Task: Add an event with the title Team Building Exercise, date '2023/10/13', time 7:00 AM to 9:00 AMand add a description: A Team Building Exercise is a purposeful activity or program designed to enhance collaboration, communication, trust, and camaraderie among team members. These exercises aim to strengthen relationships, improve team dynamics, and foster a positive and productive work environment. Team building exercises can take various forms, from indoor games and challenges to outdoor adventures or structured workshops._x000D_
_x000D_
, put the event into Green category . Add location for the event as: 321 Kurfürstendamm, Berlin, Germany, logged in from the account softage.1@softage.netand send the event invitation to softage.4@softage.net and softage.5@softage.net. Set a reminder for the event 2 hour before
Action: Mouse moved to (95, 99)
Screenshot: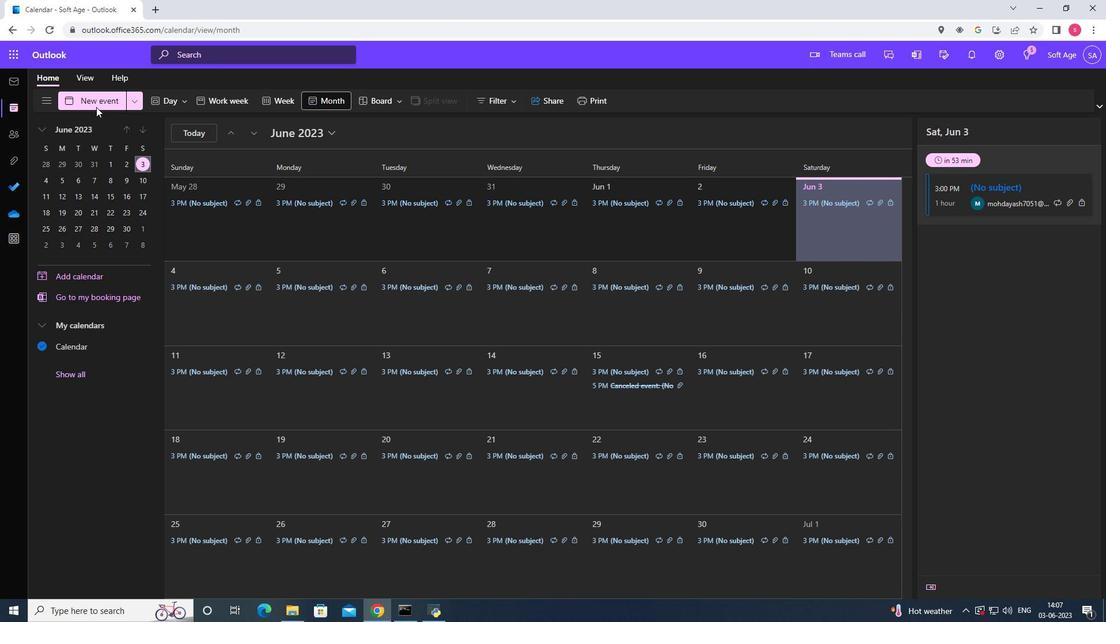 
Action: Mouse pressed left at (95, 99)
Screenshot: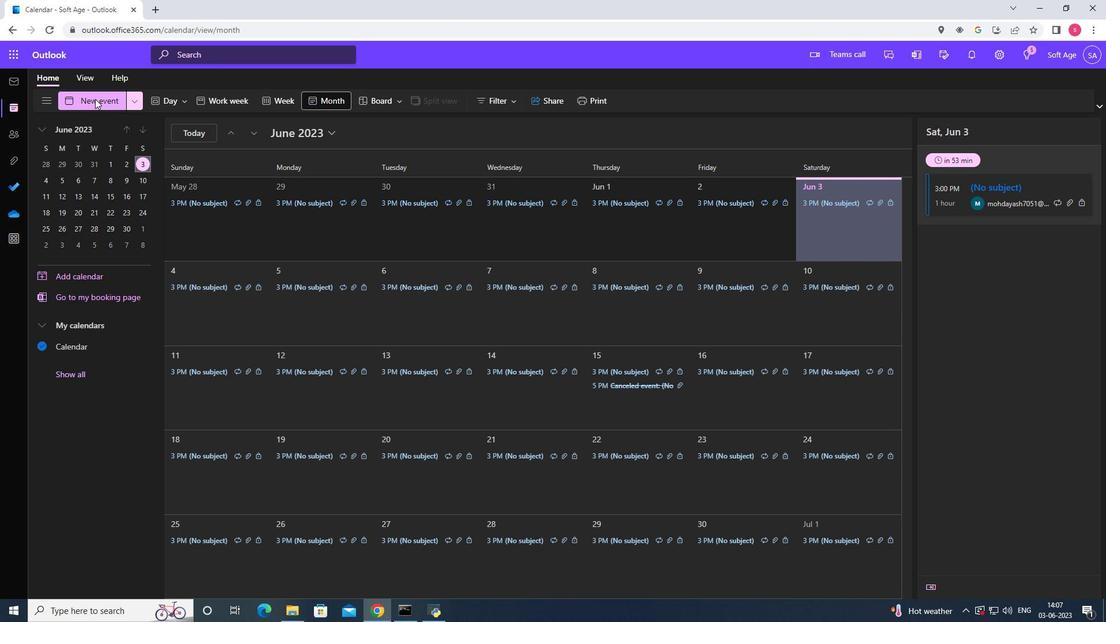
Action: Mouse moved to (323, 170)
Screenshot: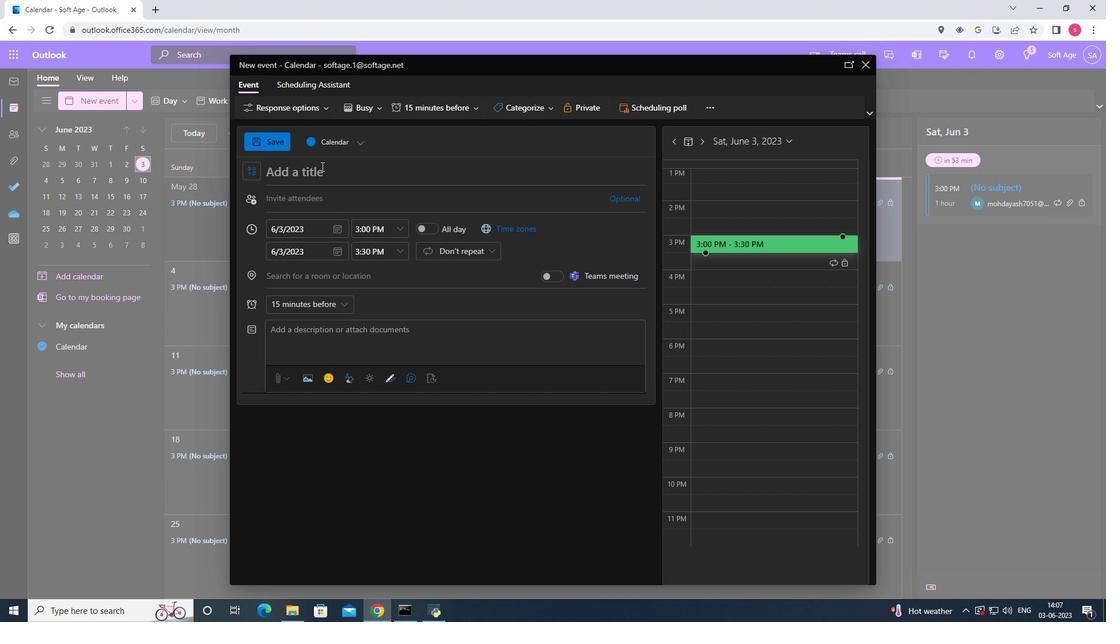 
Action: Mouse pressed left at (323, 170)
Screenshot: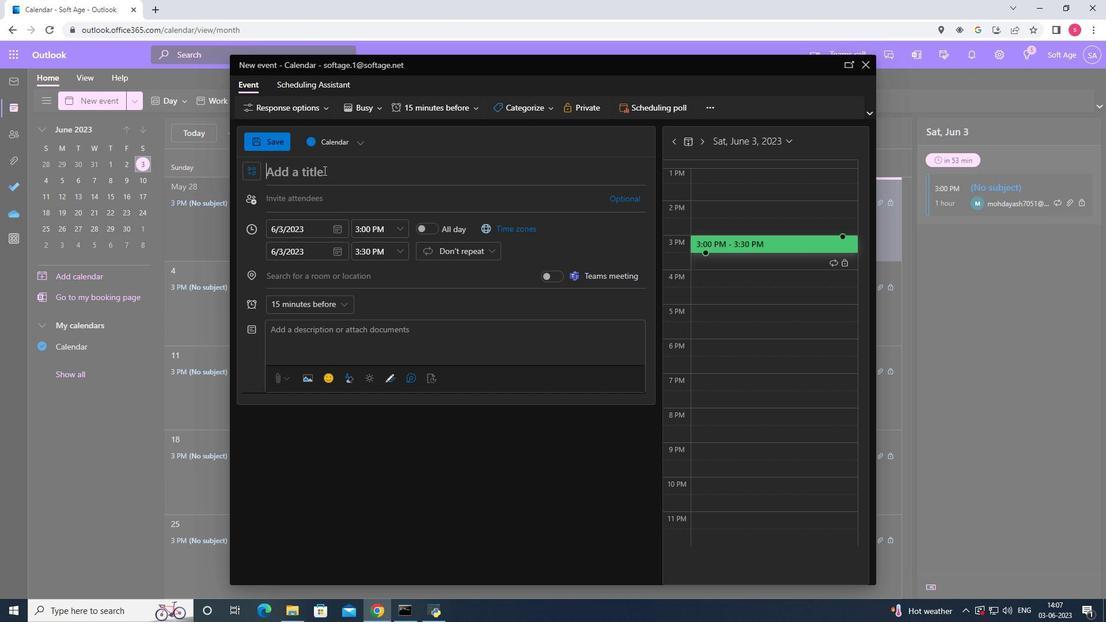 
Action: Key pressed <Key.shift><Key.shift><Key.shift><Key.shift>Team<Key.space><Key.shift>Building<Key.space><Key.shift>Exercise
Screenshot: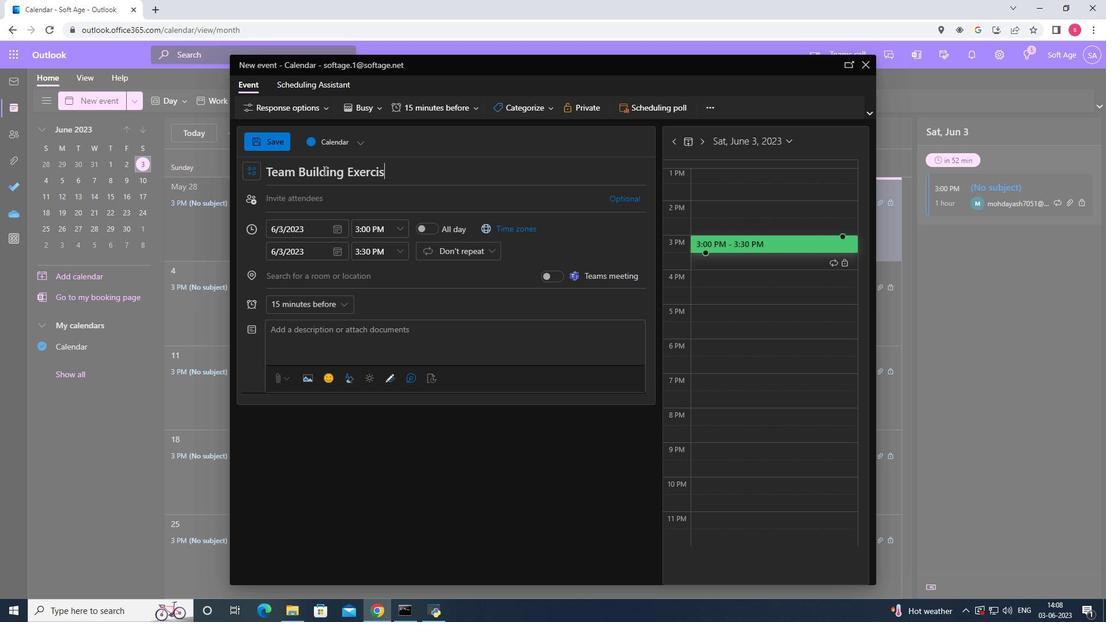 
Action: Mouse moved to (333, 224)
Screenshot: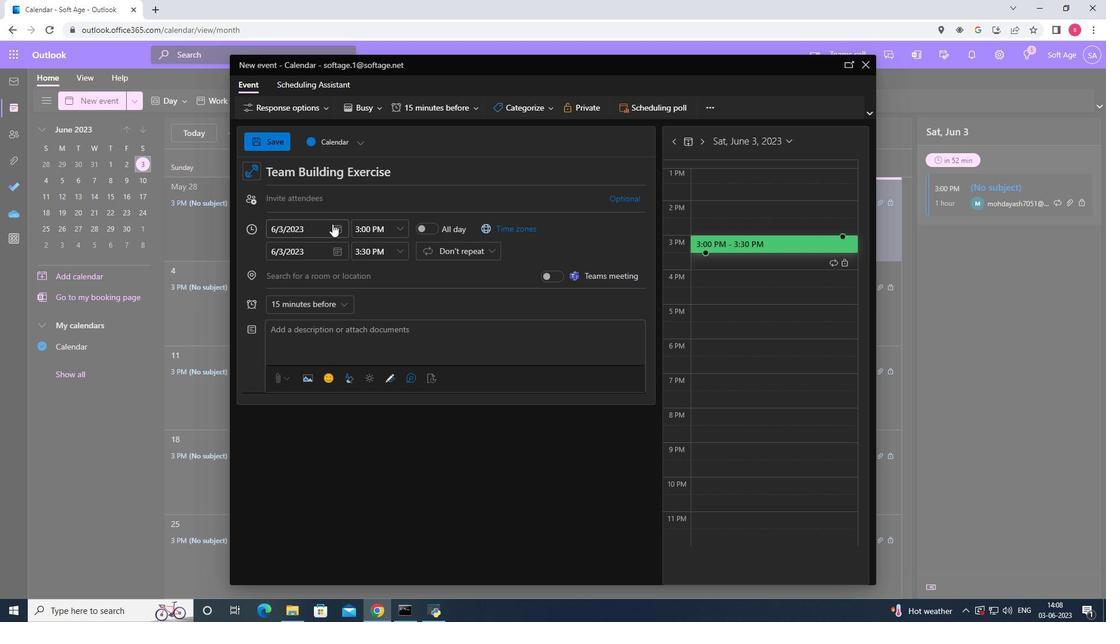 
Action: Mouse pressed left at (333, 224)
Screenshot: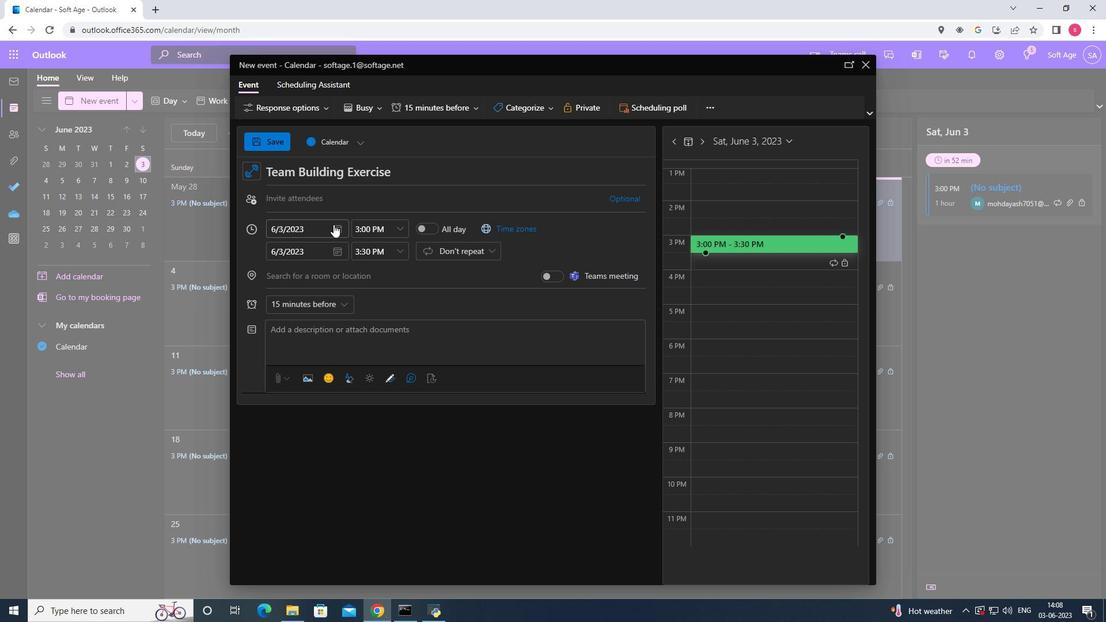 
Action: Mouse moved to (382, 255)
Screenshot: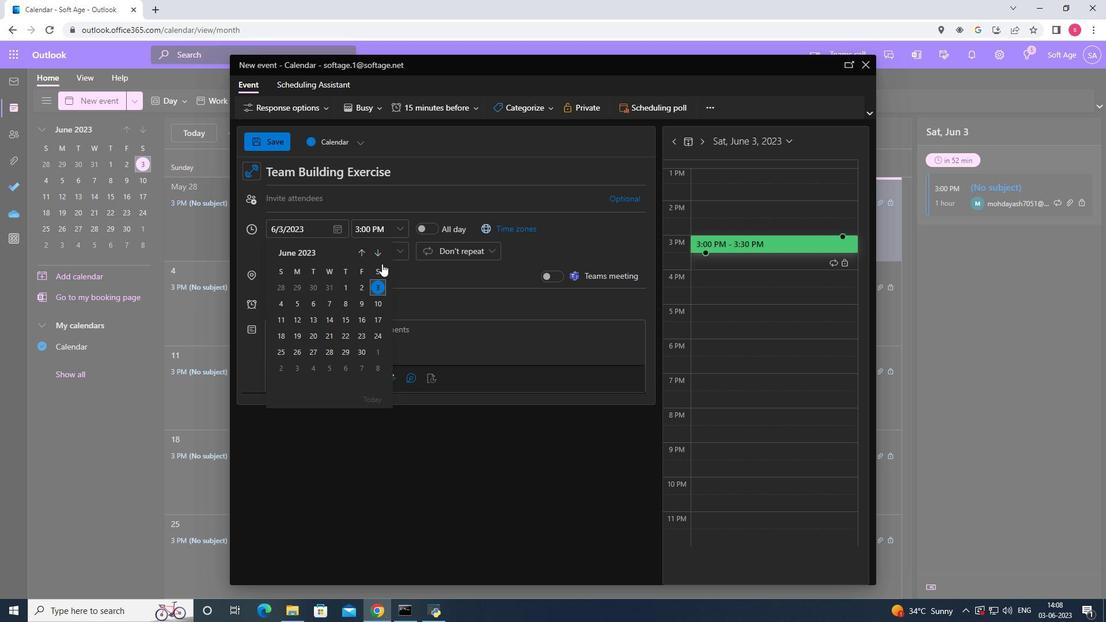 
Action: Mouse pressed left at (382, 255)
Screenshot: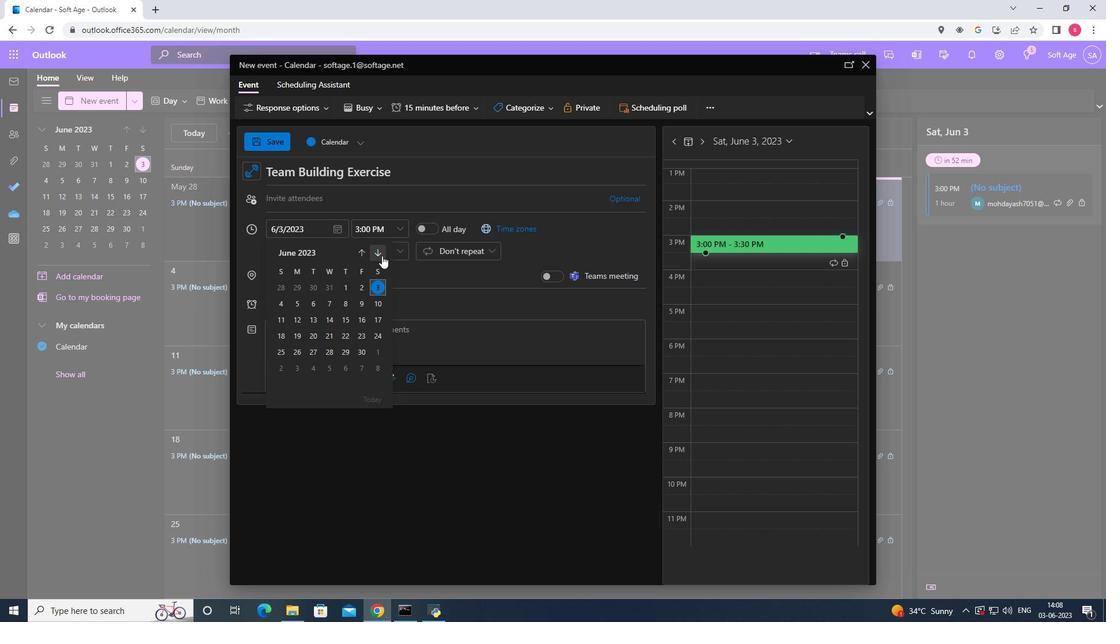 
Action: Mouse pressed left at (382, 255)
Screenshot: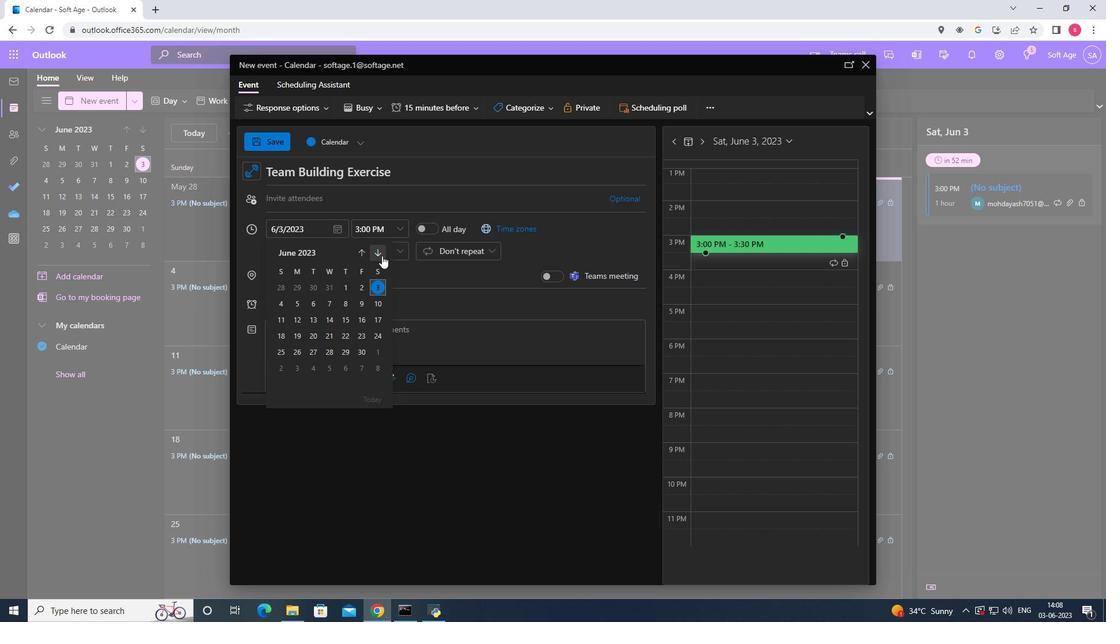 
Action: Mouse pressed left at (382, 255)
Screenshot: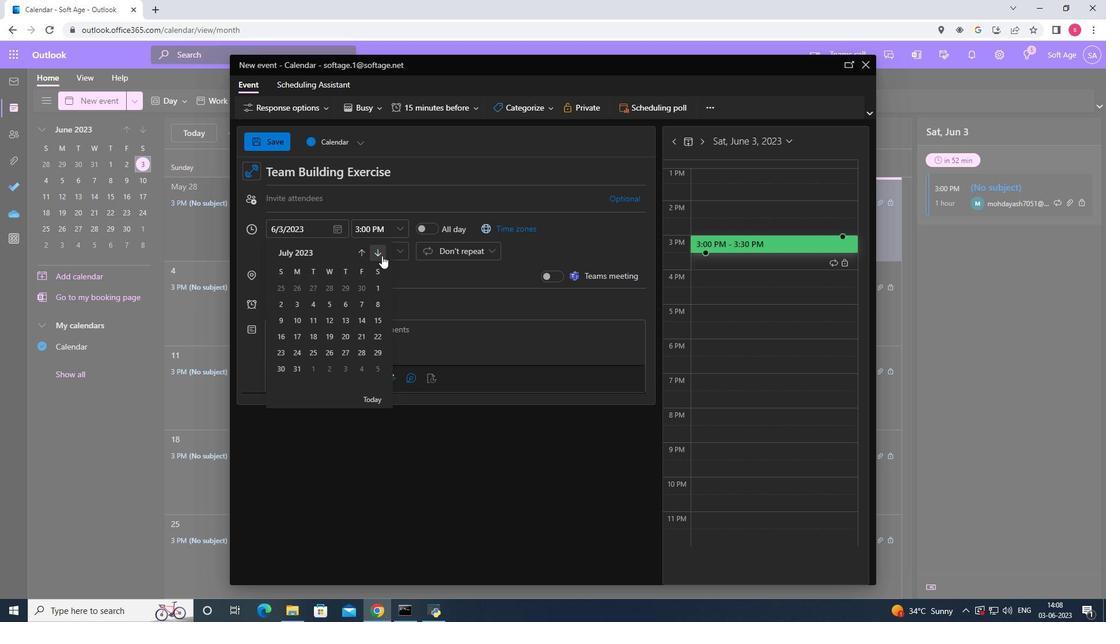 
Action: Mouse pressed left at (382, 255)
Screenshot: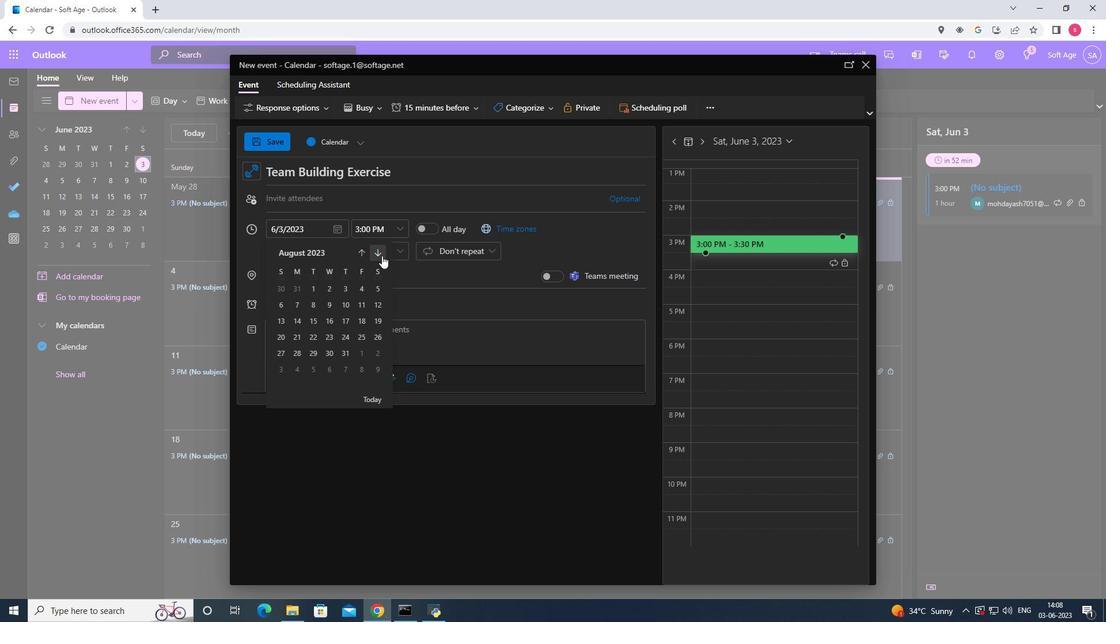 
Action: Mouse moved to (364, 300)
Screenshot: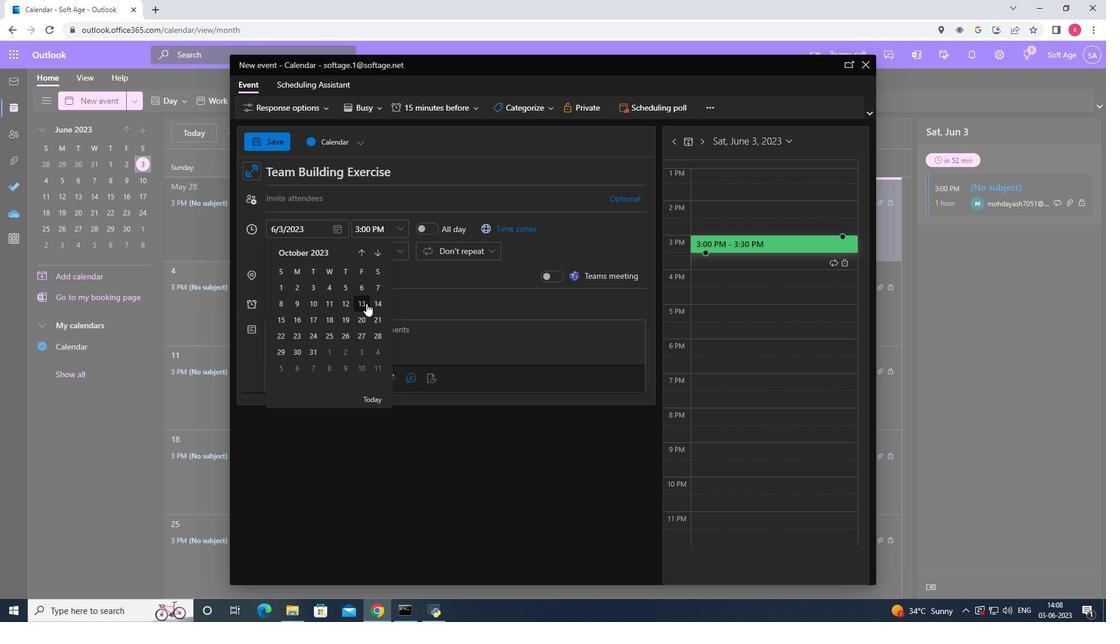 
Action: Mouse pressed left at (364, 300)
Screenshot: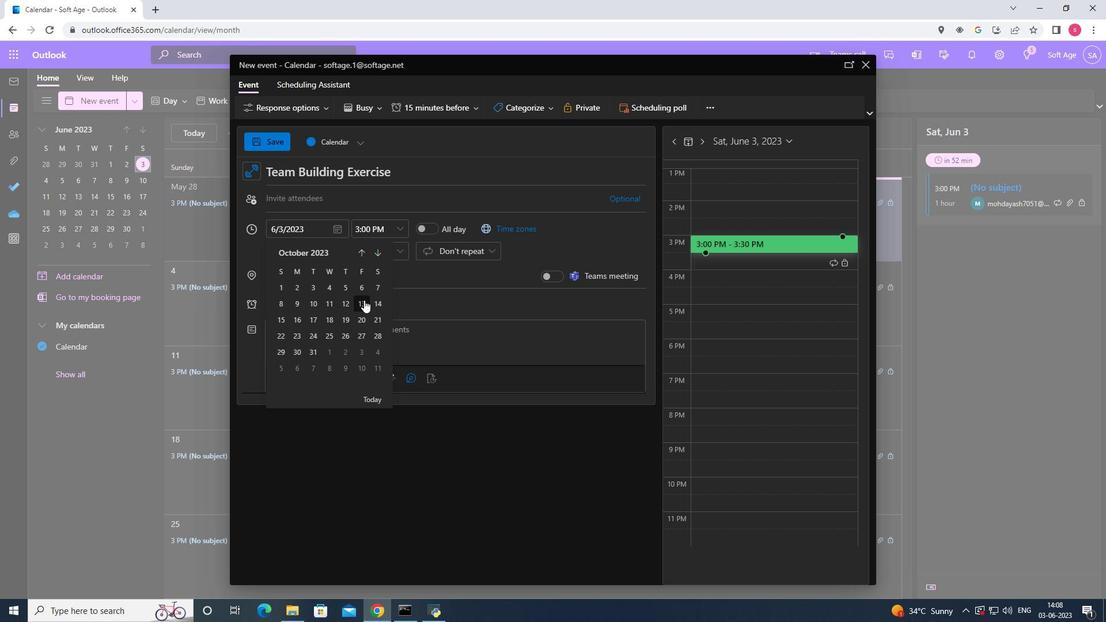 
Action: Mouse moved to (404, 231)
Screenshot: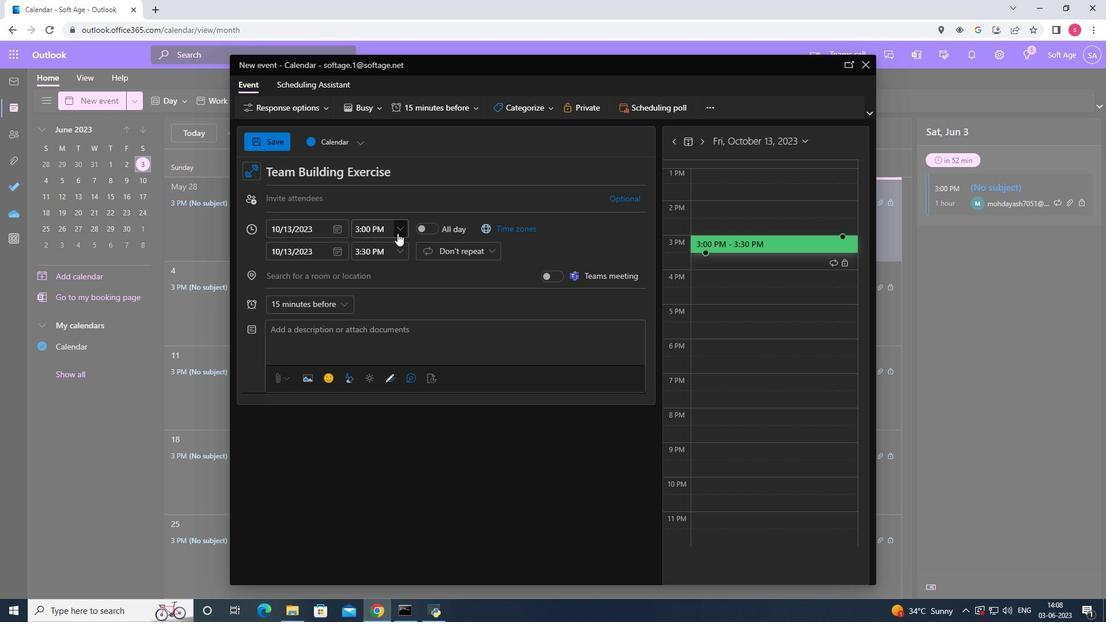 
Action: Mouse pressed left at (404, 231)
Screenshot: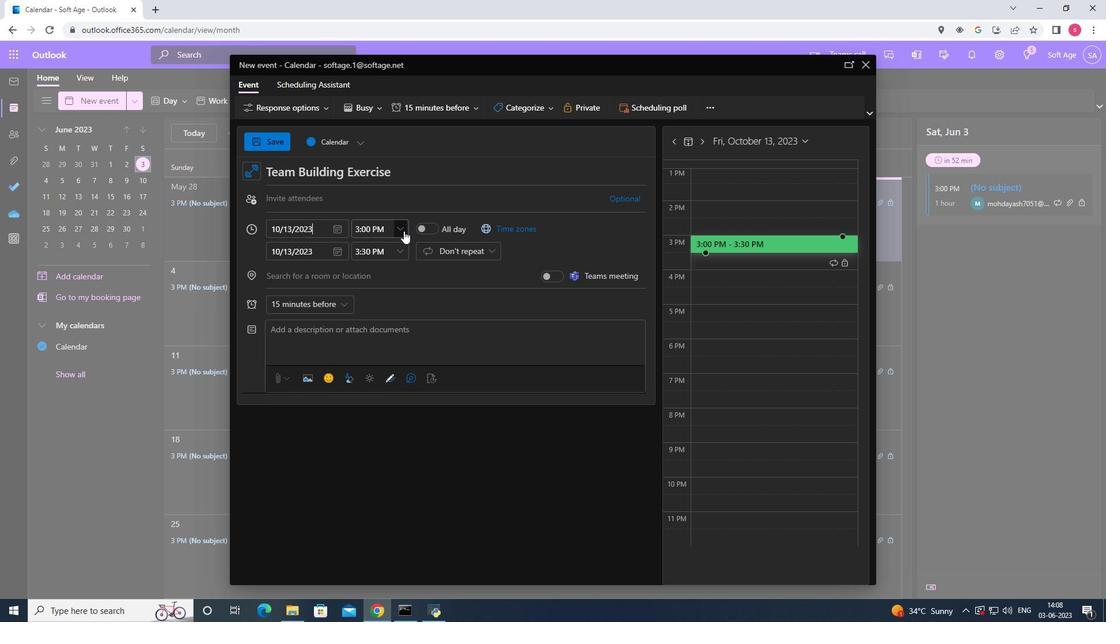
Action: Mouse moved to (416, 240)
Screenshot: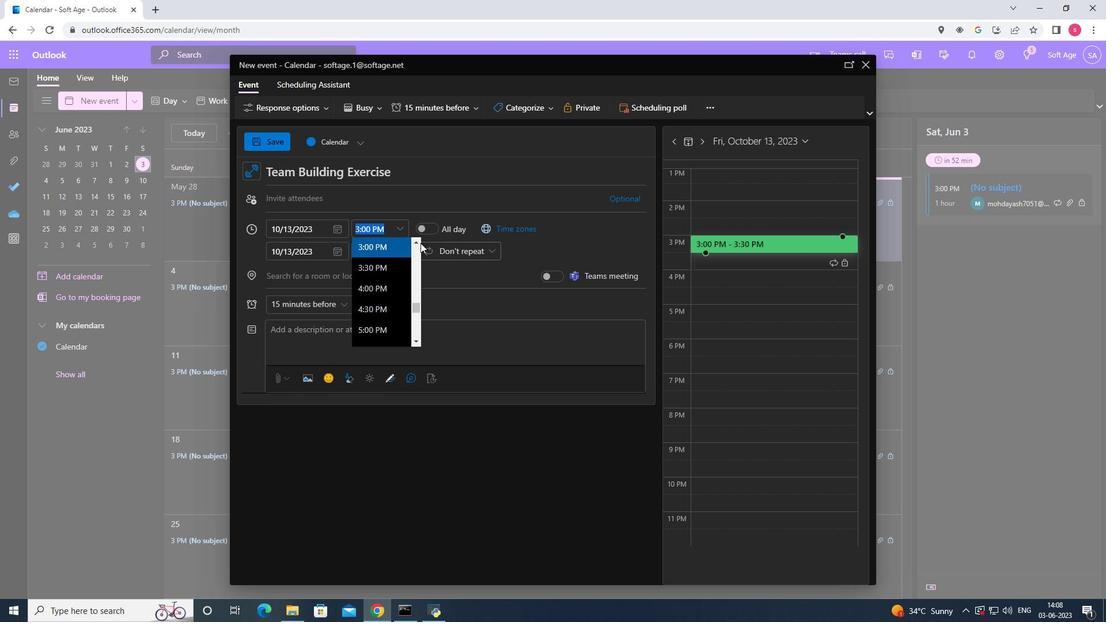 
Action: Mouse pressed left at (416, 240)
Screenshot: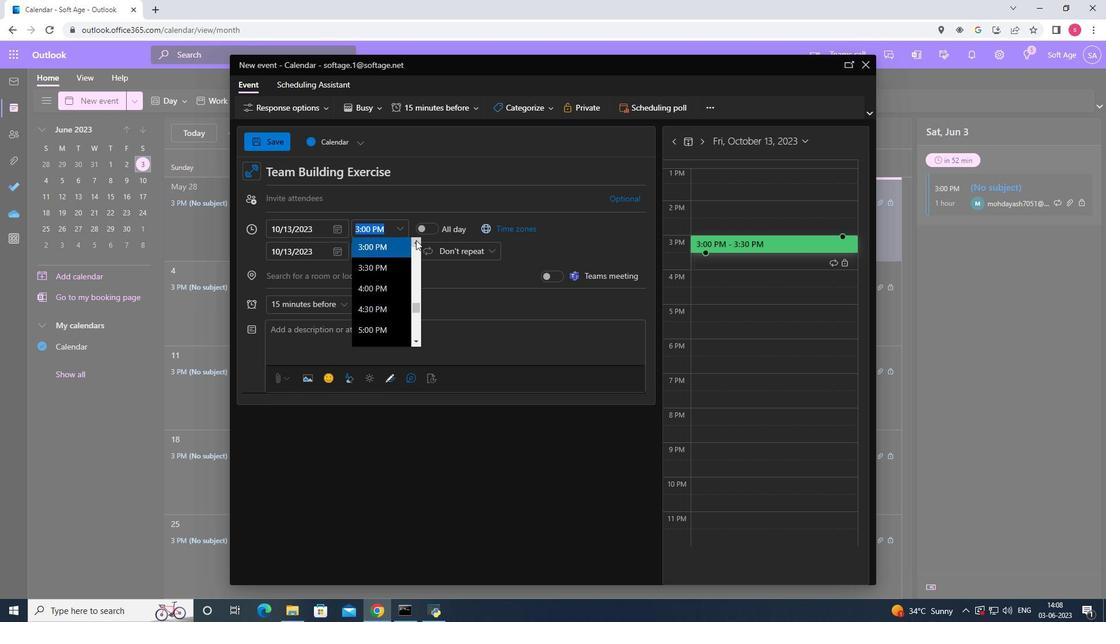 
Action: Mouse pressed left at (416, 240)
Screenshot: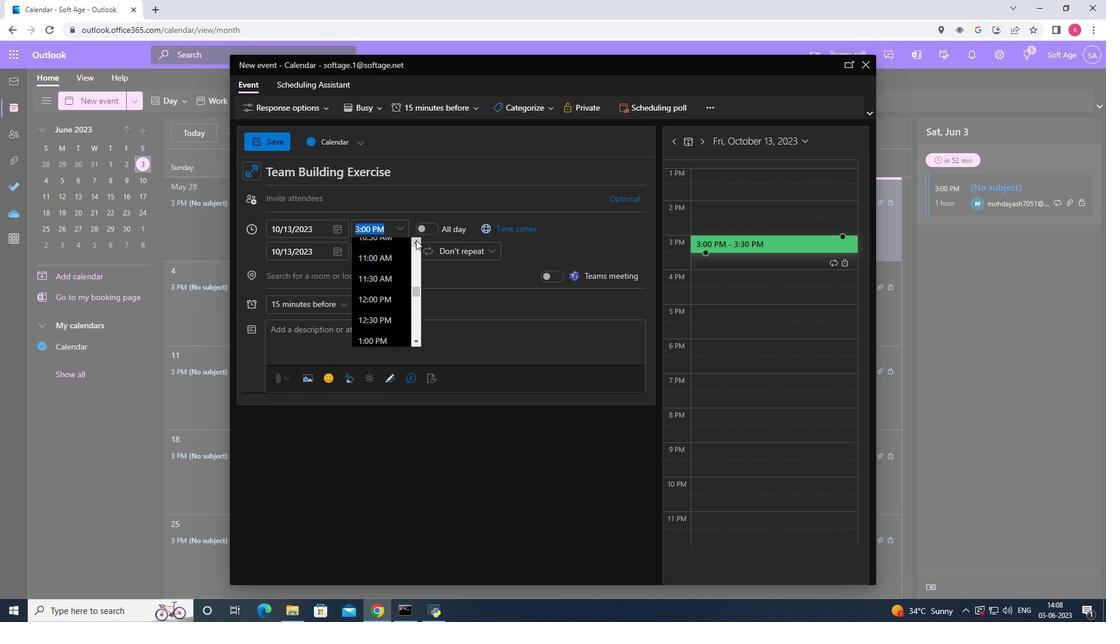 
Action: Mouse pressed left at (416, 240)
Screenshot: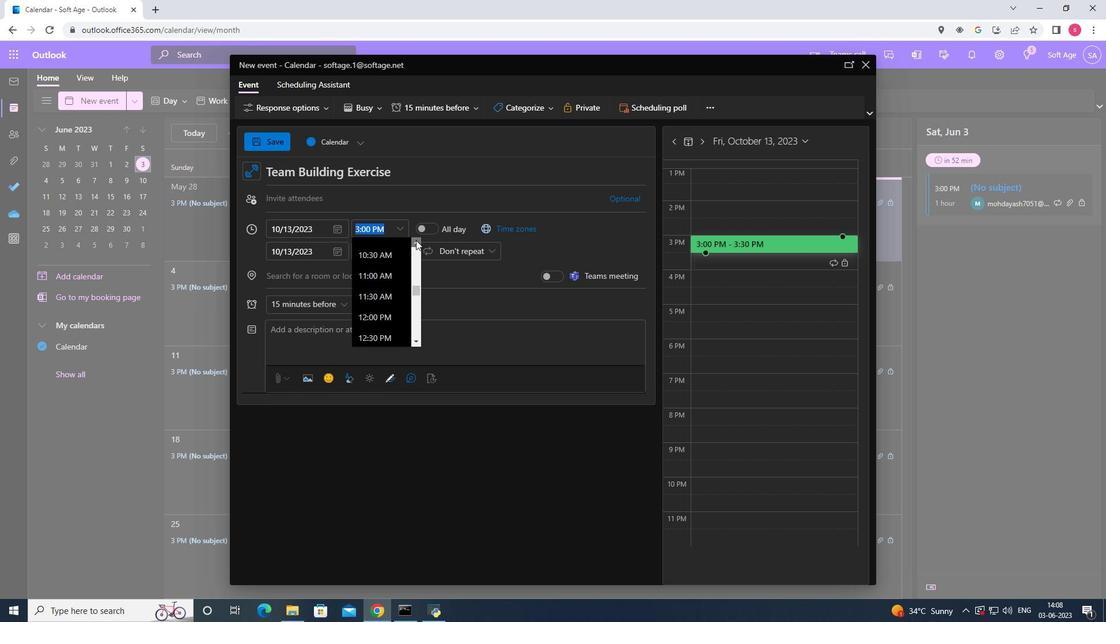 
Action: Mouse pressed left at (416, 240)
Screenshot: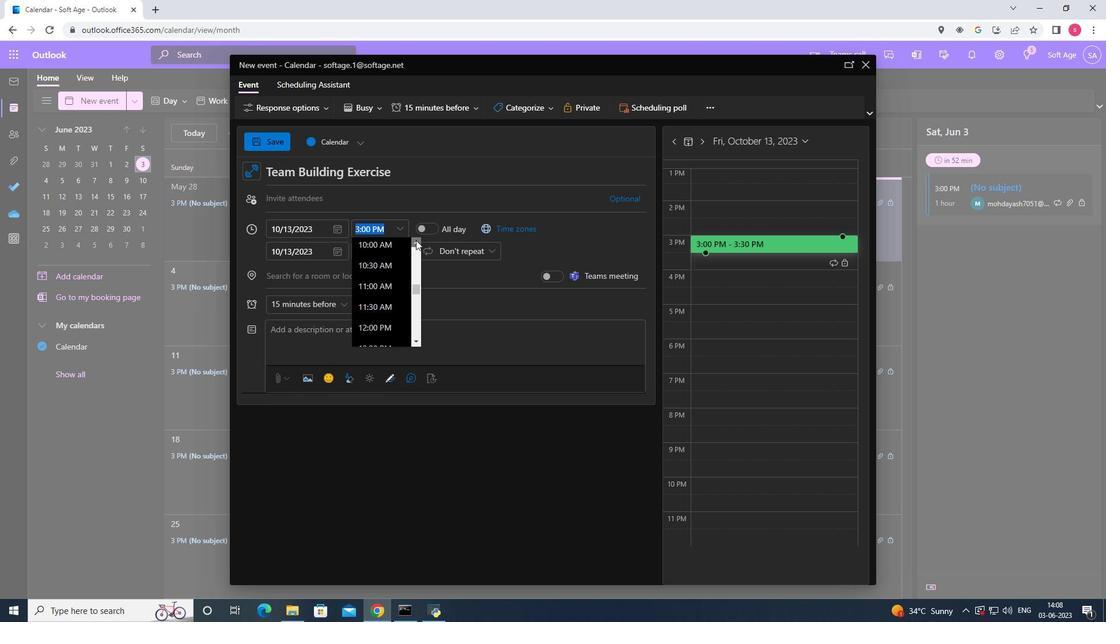 
Action: Mouse pressed left at (416, 240)
Screenshot: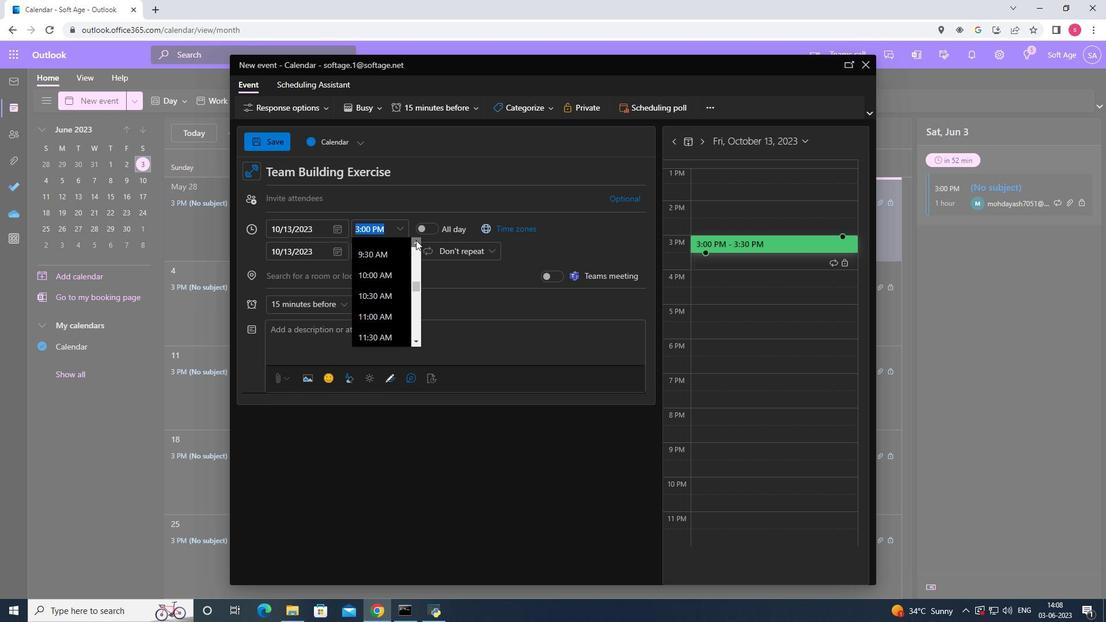 
Action: Mouse pressed left at (416, 240)
Screenshot: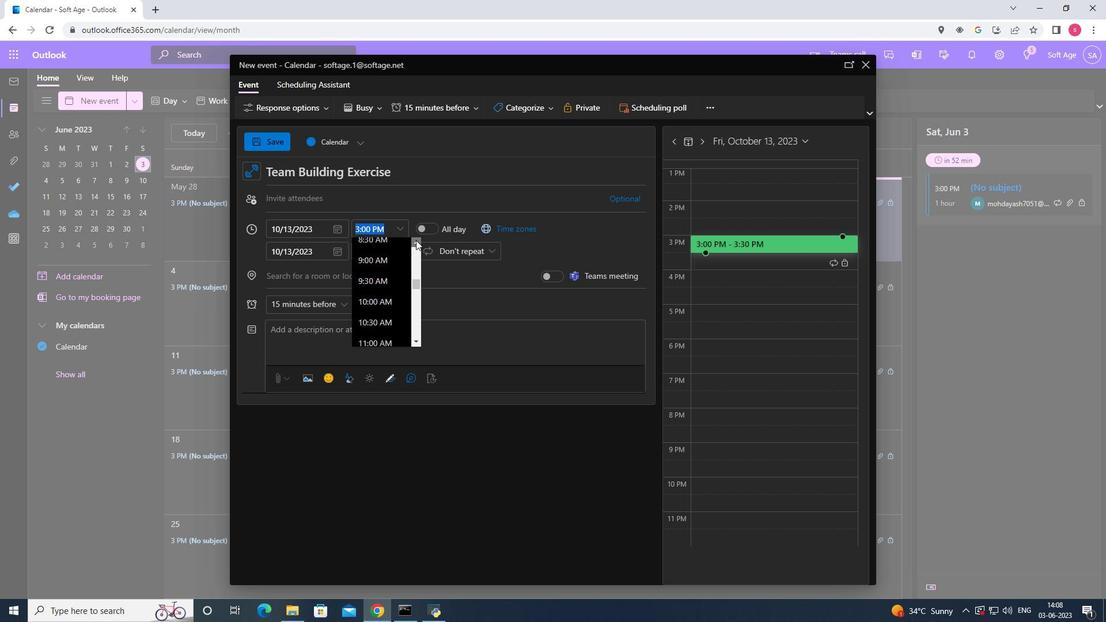 
Action: Mouse pressed left at (416, 240)
Screenshot: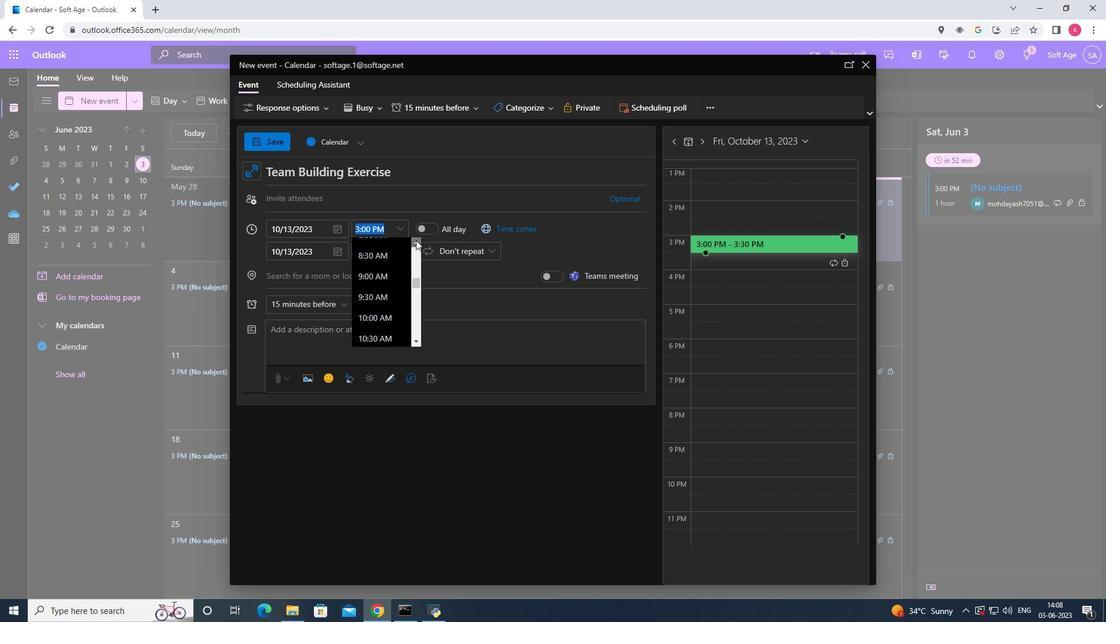 
Action: Mouse pressed left at (416, 240)
Screenshot: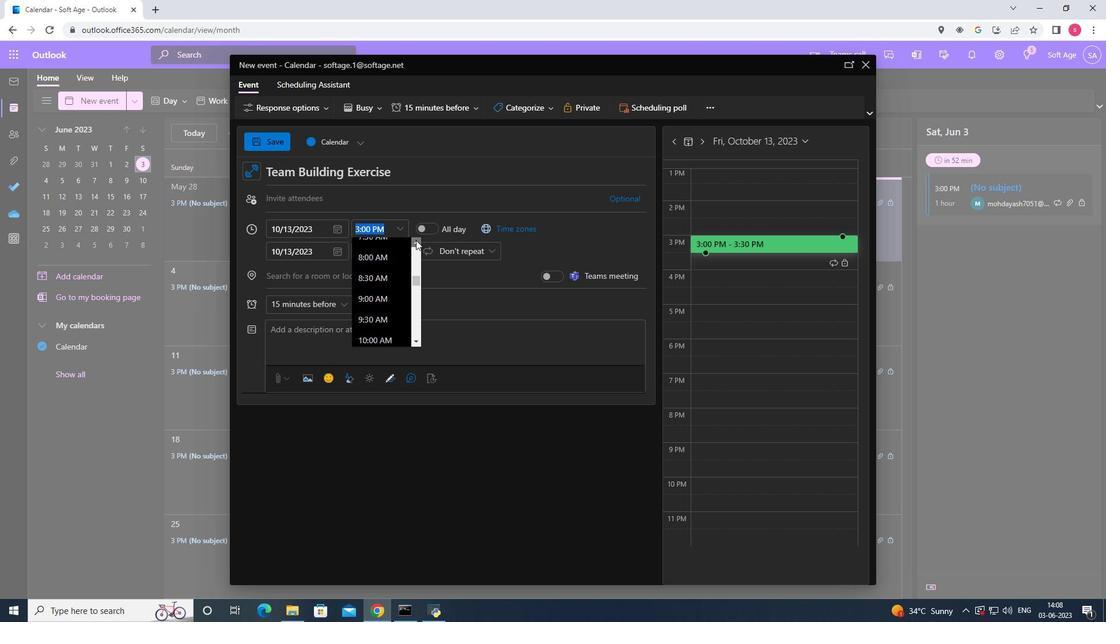 
Action: Mouse pressed left at (416, 240)
Screenshot: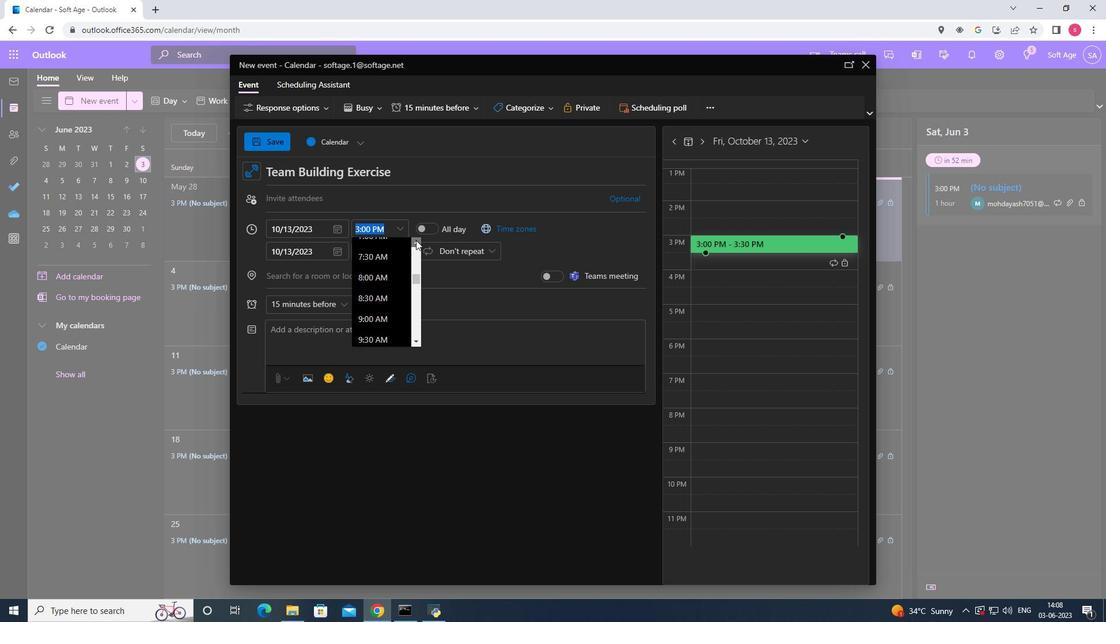 
Action: Mouse moved to (369, 273)
Screenshot: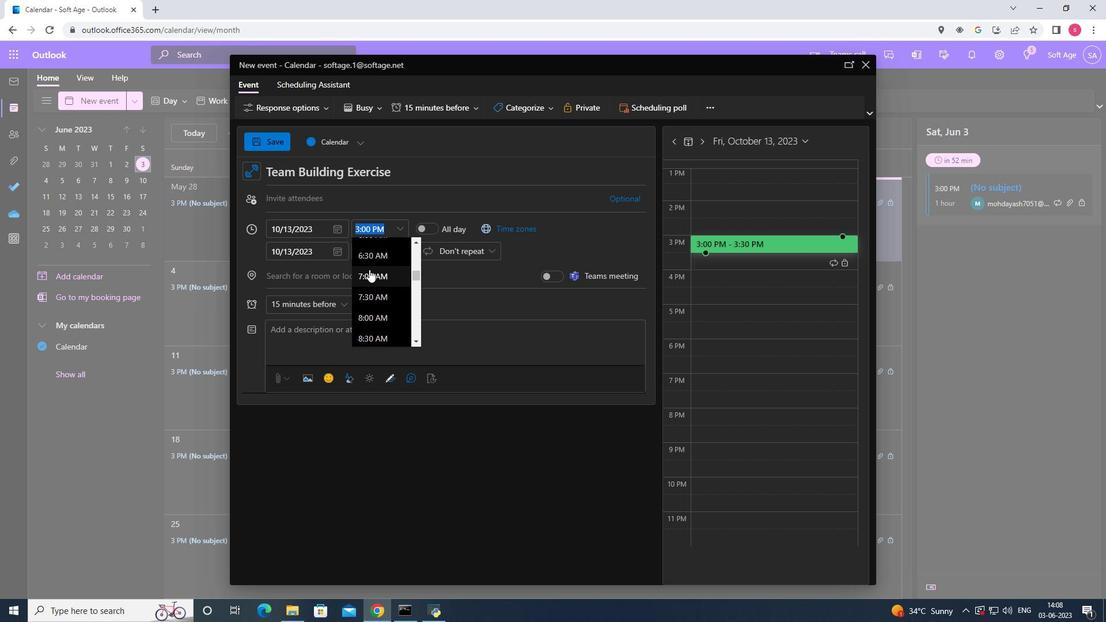
Action: Mouse pressed left at (369, 273)
Screenshot: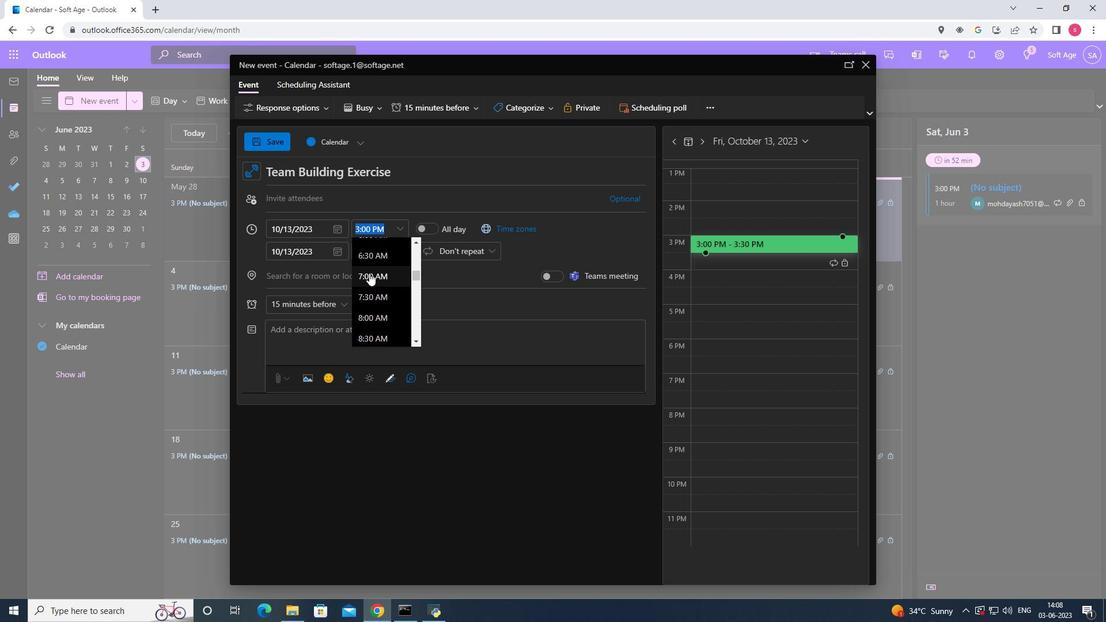 
Action: Mouse moved to (402, 249)
Screenshot: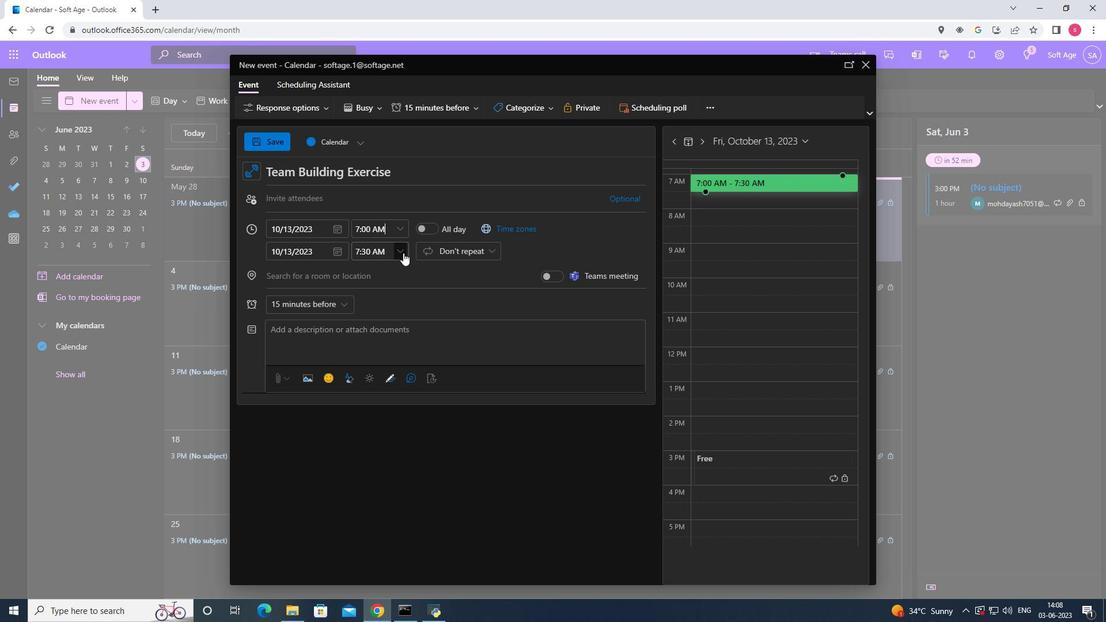 
Action: Mouse pressed left at (402, 249)
Screenshot: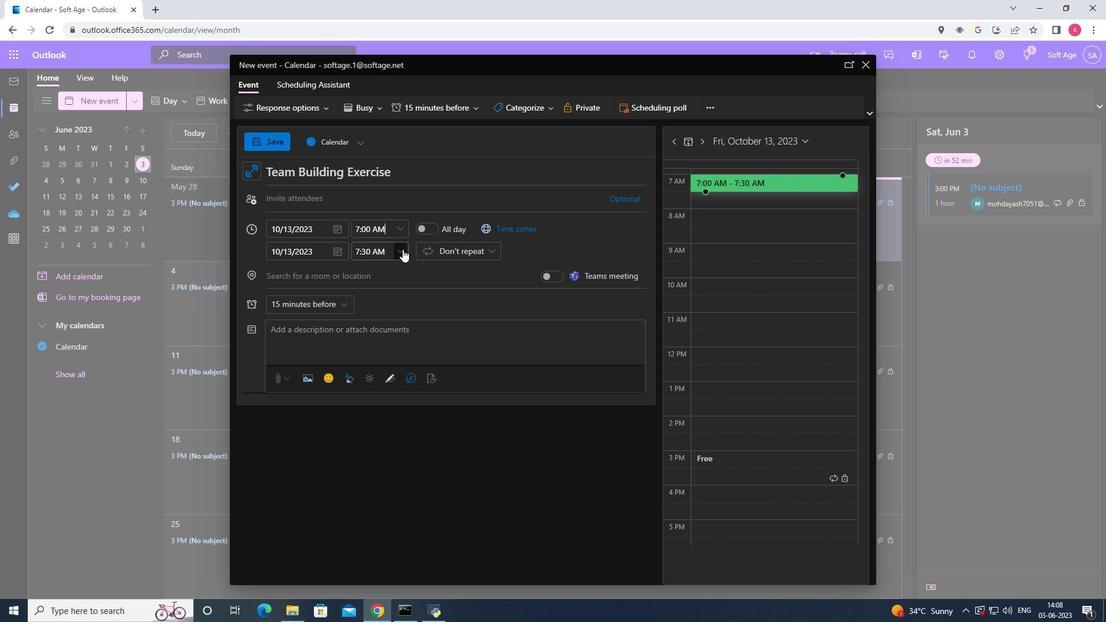 
Action: Mouse moved to (390, 323)
Screenshot: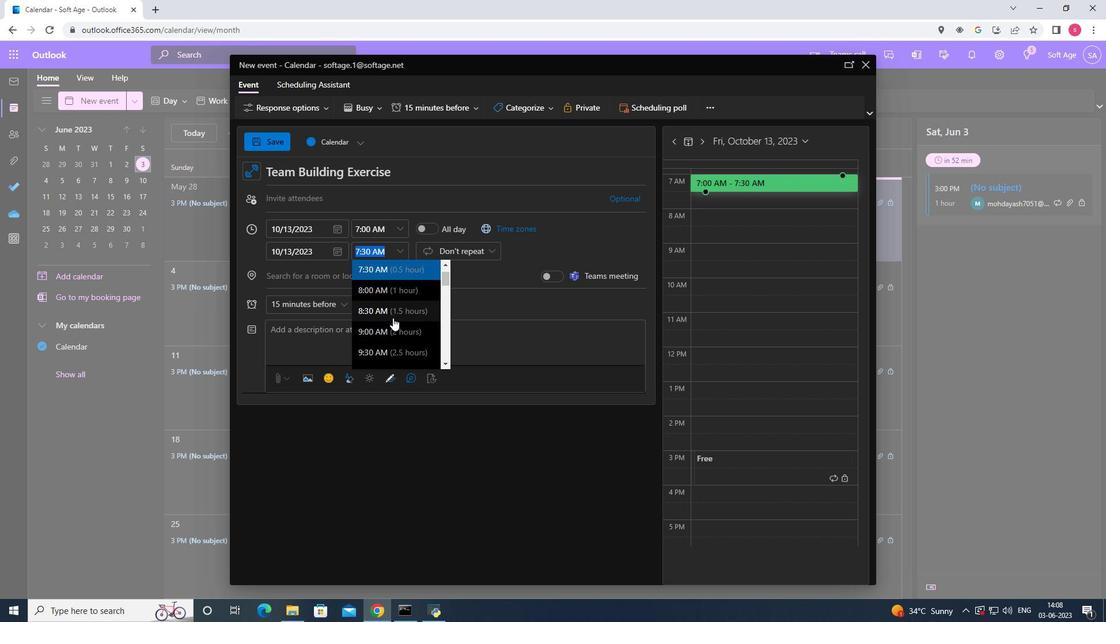 
Action: Mouse pressed left at (390, 323)
Screenshot: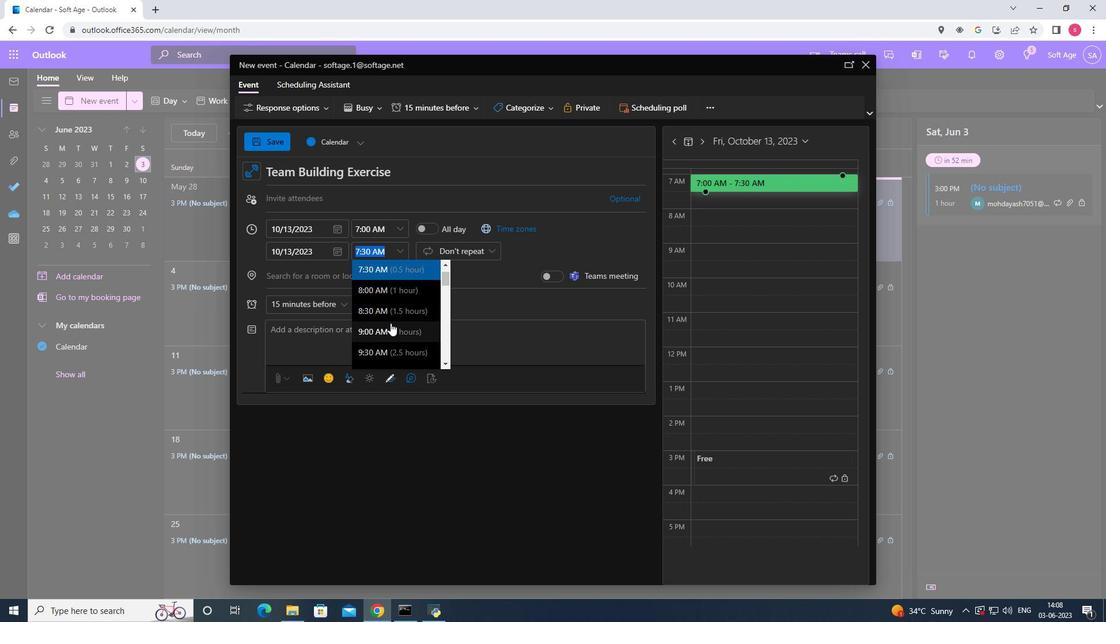 
Action: Mouse moved to (325, 341)
Screenshot: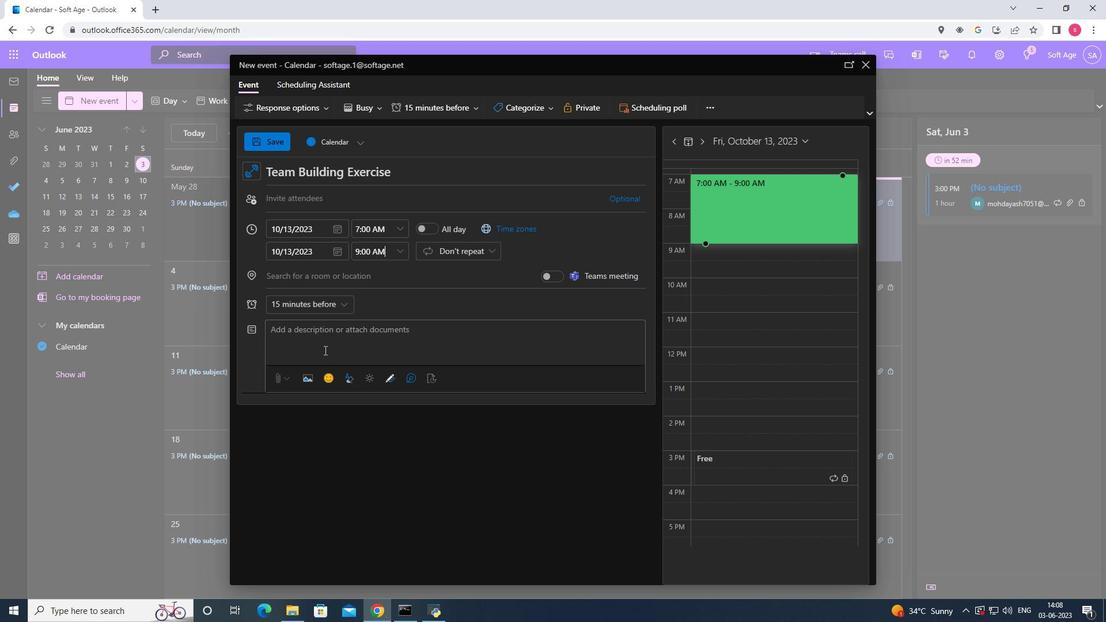 
Action: Mouse pressed left at (325, 341)
Screenshot: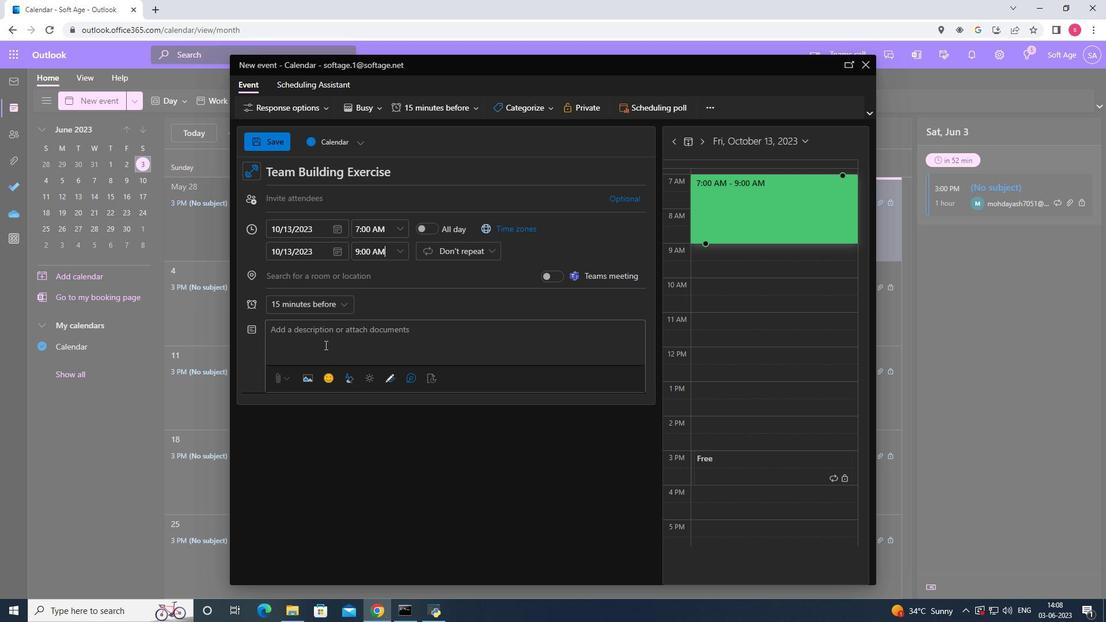 
Action: Mouse moved to (325, 341)
Screenshot: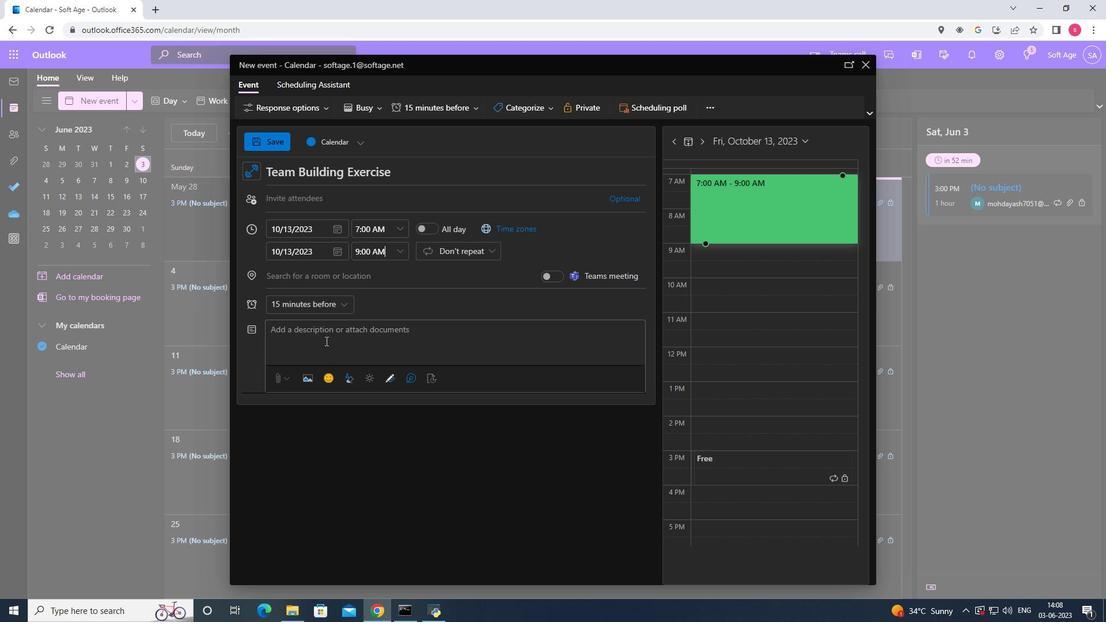 
Action: Key pressed <Key.shift>A<Key.space><Key.shift><Key.shift><Key.shift><Key.shift><Key.shift><Key.shift><Key.shift><Key.shift><Key.shift><Key.shift><Key.shift><Key.shift><Key.shift><Key.shift><Key.shift><Key.shift><Key.shift><Key.shift><Key.shift><Key.shift><Key.shift><Key.shift><Key.shift><Key.shift><Key.shift><Key.shift><Key.shift><Key.shift><Key.shift><Key.shift><Key.shift><Key.shift><Key.shift><Key.shift><Key.shift><Key.shift><Key.shift><Key.shift><Key.shift><Key.shift><Key.shift><Key.shift><Key.shift><Key.shift><Key.shift><Key.shift><Key.shift><Key.shift><Key.shift><Key.shift><Key.shift><Key.shift><Key.shift><Key.shift><Key.shift><Key.shift><Key.shift><Key.shift>Team<Key.space><Key.shift>Building<Key.space><Key.shift>de<Key.backspace><Key.backspace><Key.shift><Key.shift><Key.shift><Key.shift><Key.shift><Key.shift><Key.shift><Key.shift>Exercies<Key.backspace><Key.backspace>se<Key.space>is<Key.space>a<Key.space>purposeful<Key.space><Key.shift>activity<Key.space>or<Key.space>program<Key.space>designed<Key.space>to<Key.space>enhance<Key.space>collaboration<Key.space><Key.backspace>,<Key.space>collaboration<Key.space><Key.backspace>,<Key.space>comm<Key.backspace><Key.backspace><Key.backspace><Key.backspace><Key.backspace><Key.backspace><Key.backspace><Key.backspace><Key.backspace><Key.backspace><Key.backspace><Key.backspace><Key.backspace><Key.backspace><Key.backspace><Key.backspace><Key.backspace>mmunication<Key.space><Key.backspace>,<Key.space>tur<Key.backspace><Key.backspace>rust<Key.space><Key.backspace>,<Key.space>and<Key.space>camaraderie<Key.space>among<Key.space>team<Key.space>members<Key.space><Key.backspace>.<Key.backspace>,<Key.space>improve<Key.space>team<Key.space>dyna<Key.backspace><Key.backspace><Key.backspace><Key.backspace><Key.backspace><Key.backspace><Key.backspace><Key.backspace><Key.backspace><Key.backspace><Key.backspace><Key.backspace><Key.backspace><Key.backspace><Key.backspace><Key.backspace><Key.backspace><Key.backspace><Key.backspace>.<Key.space>th<Key.backspace><Key.backspace><Key.shift>tho<Key.backspace>ese<Key.space>exercises<Key.space>aim<Key.space>to<Key.space>strengthen<Key.space>rea<Key.backspace>lationships,<Key.space>improve<Key.space>team<Key.space>dynamics<Key.space><Key.backspace>,<Key.space>and<Key.space>foster<Key.space>a<Key.space>positive<Key.space>and<Key.space>productive<Key.space>work<Key.space>environment.<Key.space>t<Key.backspace><Key.shift>Team<Key.space><Key.shift>building<Key.space>exercie<Key.backspace>ses<Key.space>can<Key.space>take<Key.space>various<Key.space>forms,<Key.space>a<Key.backspace>from<Key.space>in<Key.space><Key.backspace>door<Key.space>games<Key.space>and<Key.space>challenges<Key.space>to<Key.space>outdoor<Key.space>adventures<Key.space>or<Key.space>structured<Key.space>workshops.
Screenshot: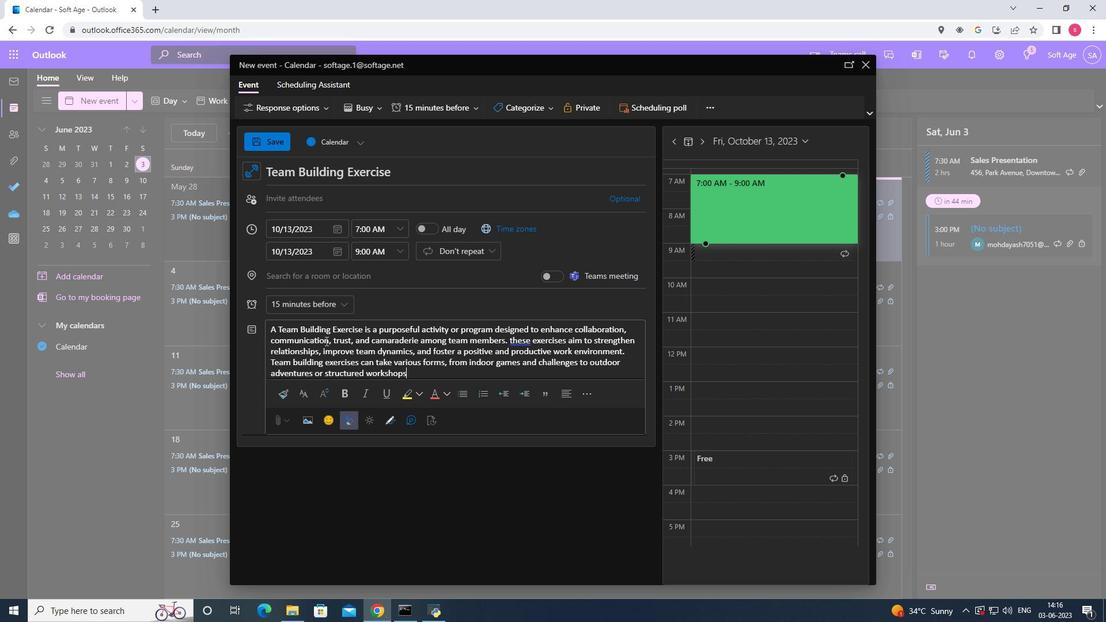 
Action: Mouse moved to (549, 104)
Screenshot: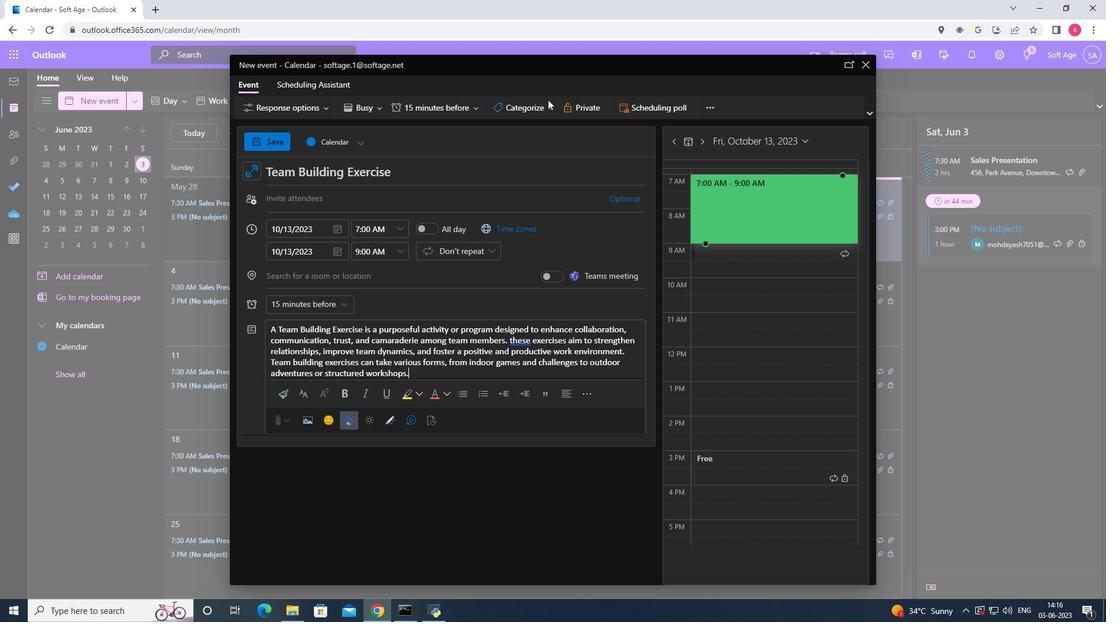 
Action: Mouse pressed left at (549, 104)
Screenshot: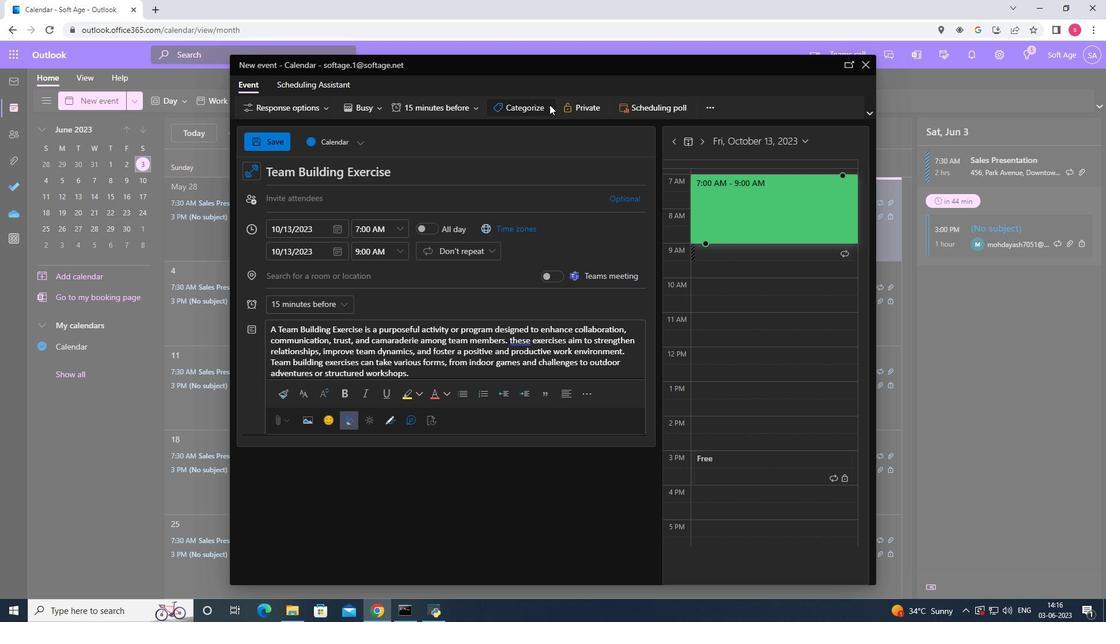 
Action: Mouse moved to (548, 153)
Screenshot: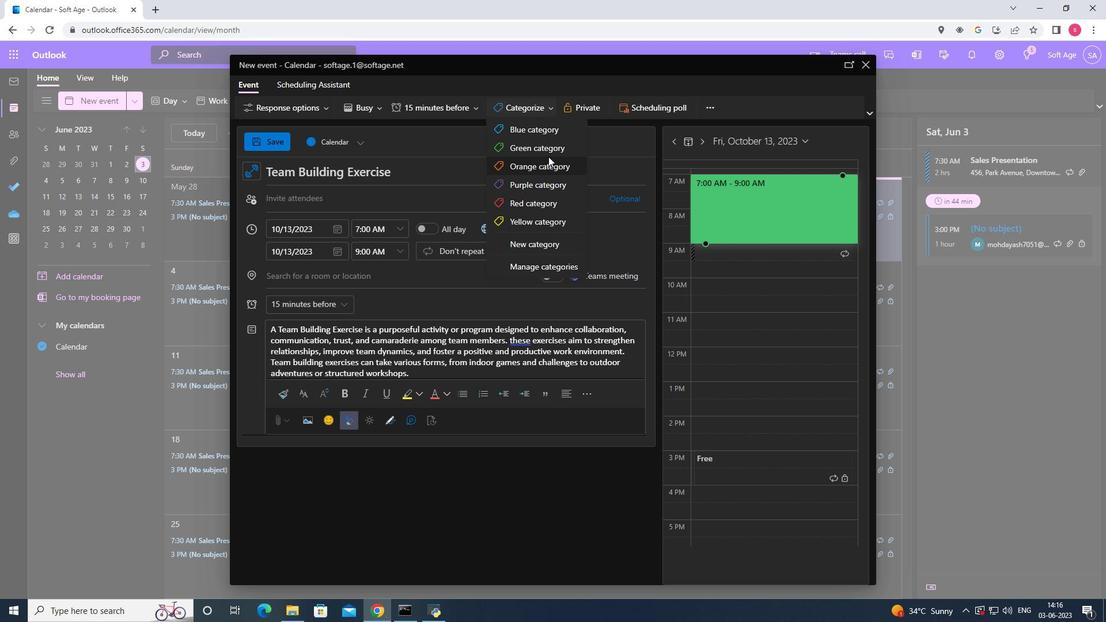 
Action: Mouse pressed left at (548, 153)
Screenshot: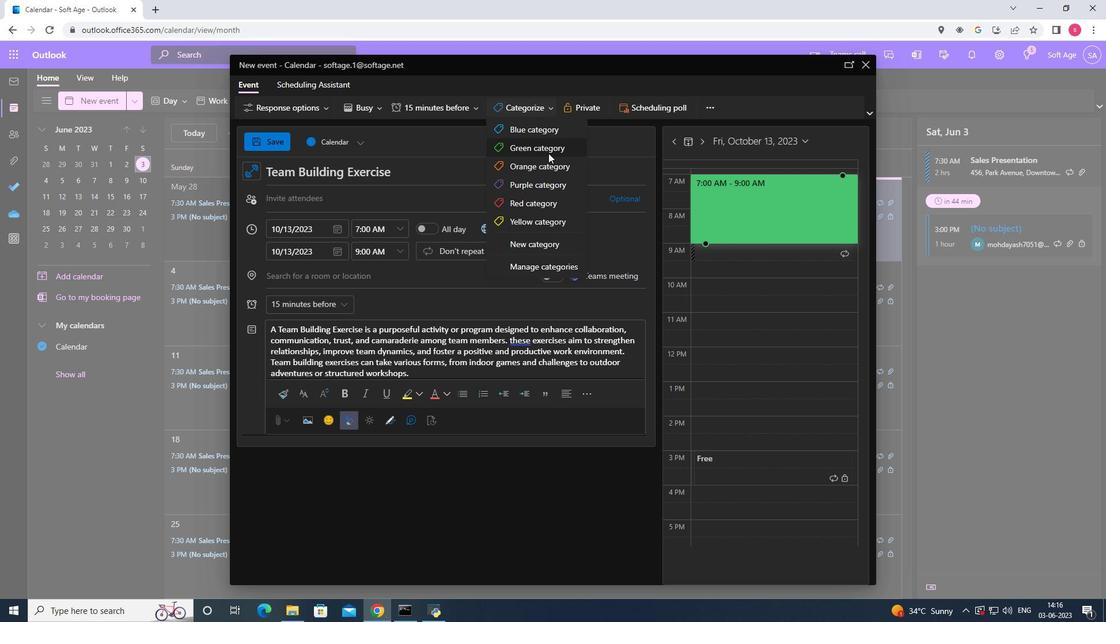 
Action: Mouse moved to (439, 277)
Screenshot: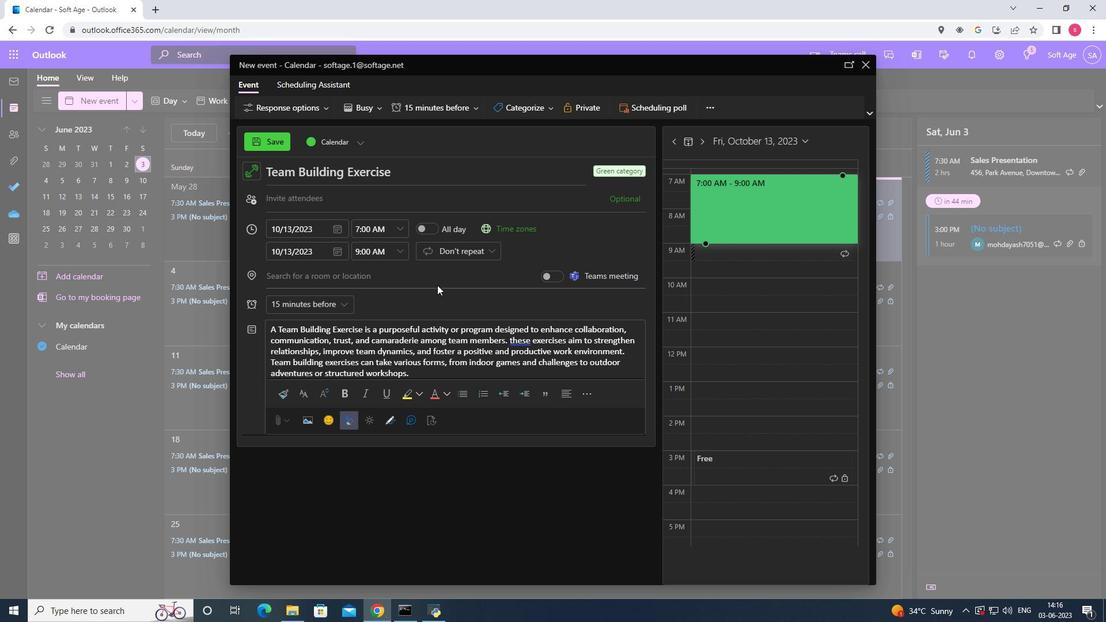 
Action: Mouse pressed left at (439, 277)
Screenshot: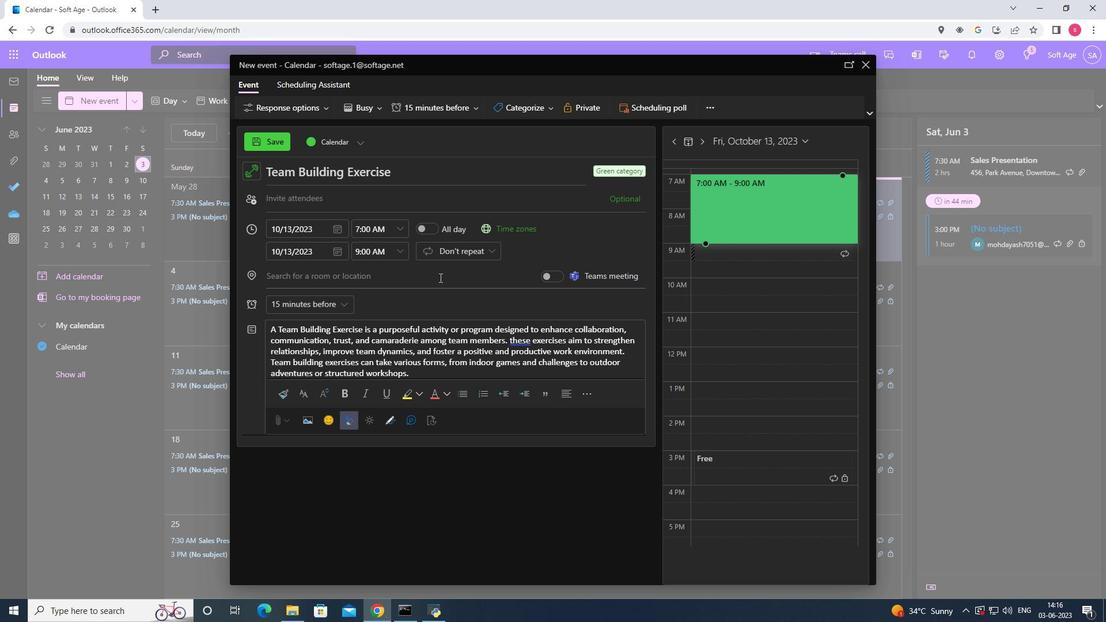 
Action: Key pressed 321<Key.space><Key.shift>Kurfurstendamm,<Key.space><Key.shift>Berlin,<Key.space><Key.shift>Germany
Screenshot: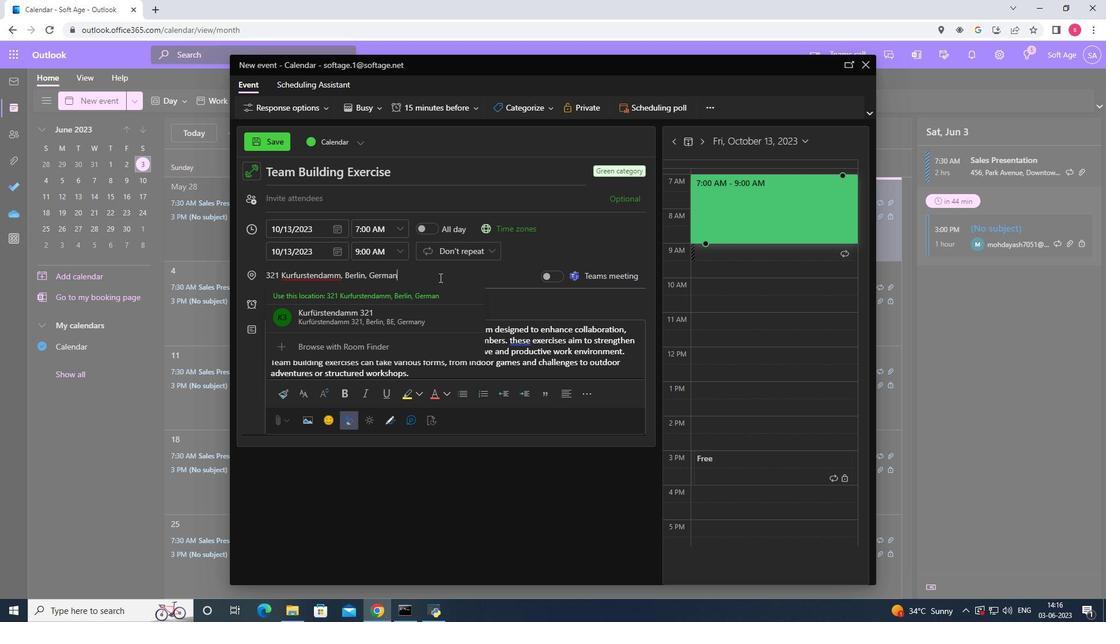 
Action: Mouse moved to (418, 298)
Screenshot: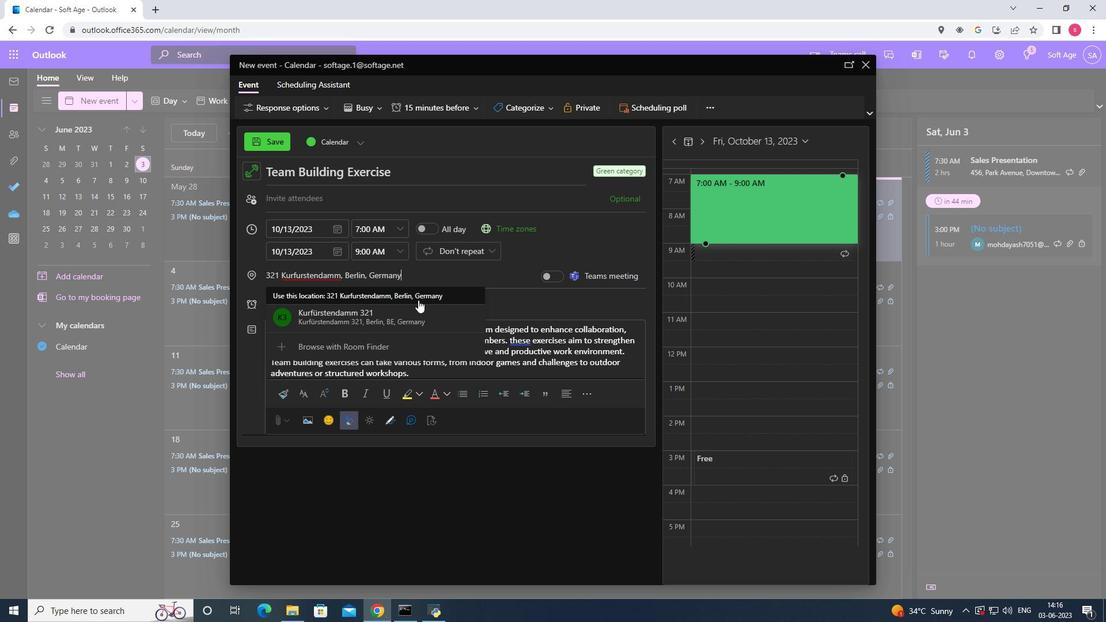 
Action: Mouse pressed left at (418, 298)
Screenshot: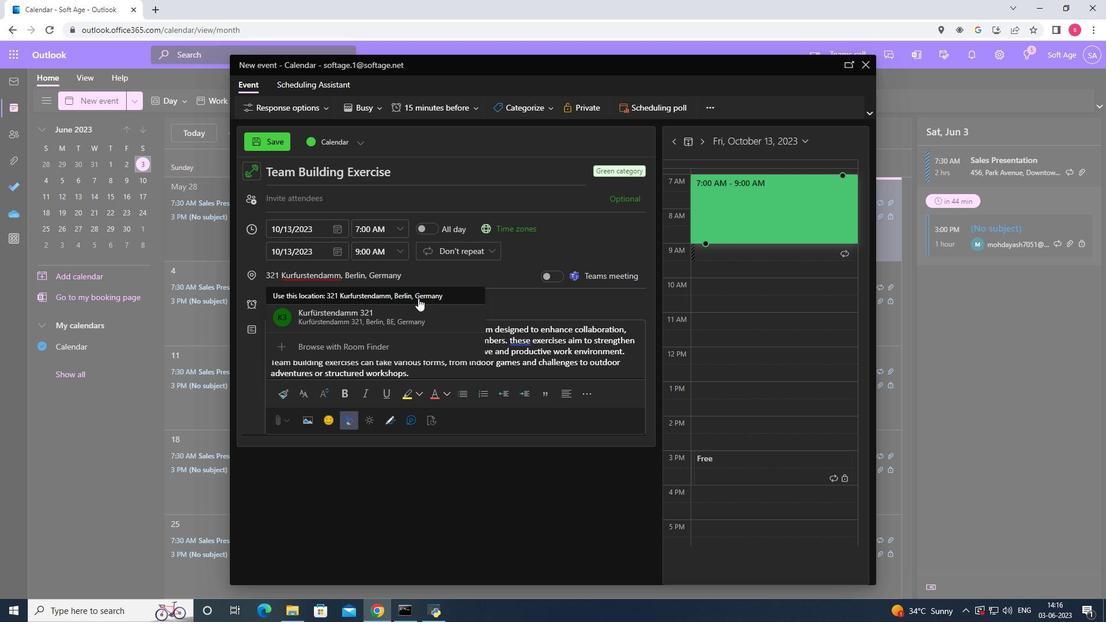 
Action: Mouse moved to (420, 200)
Screenshot: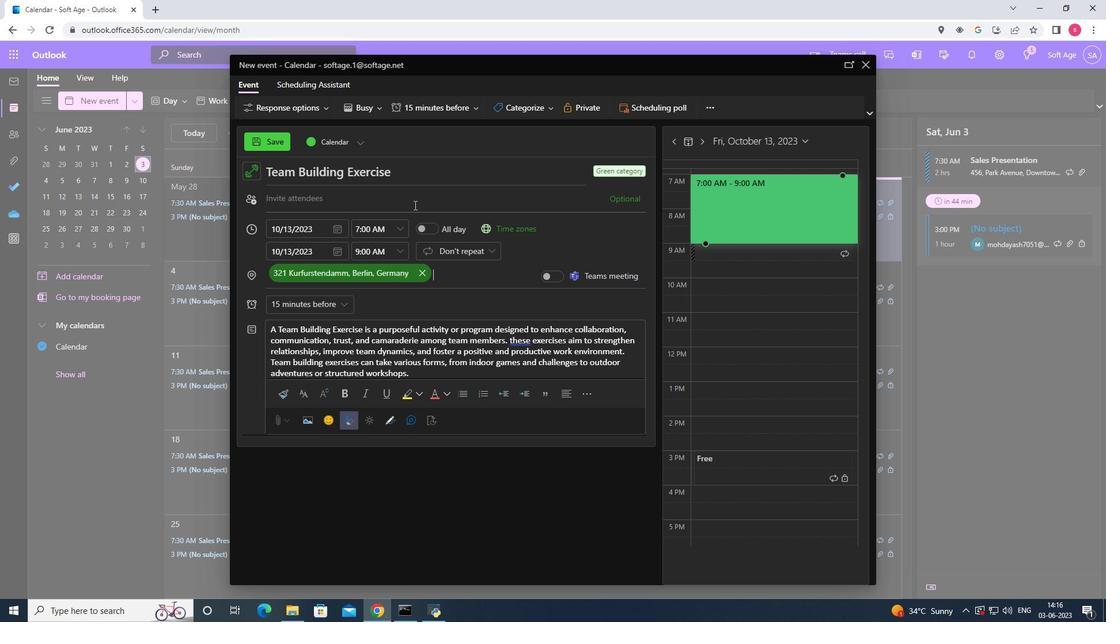 
Action: Mouse pressed left at (420, 200)
Screenshot: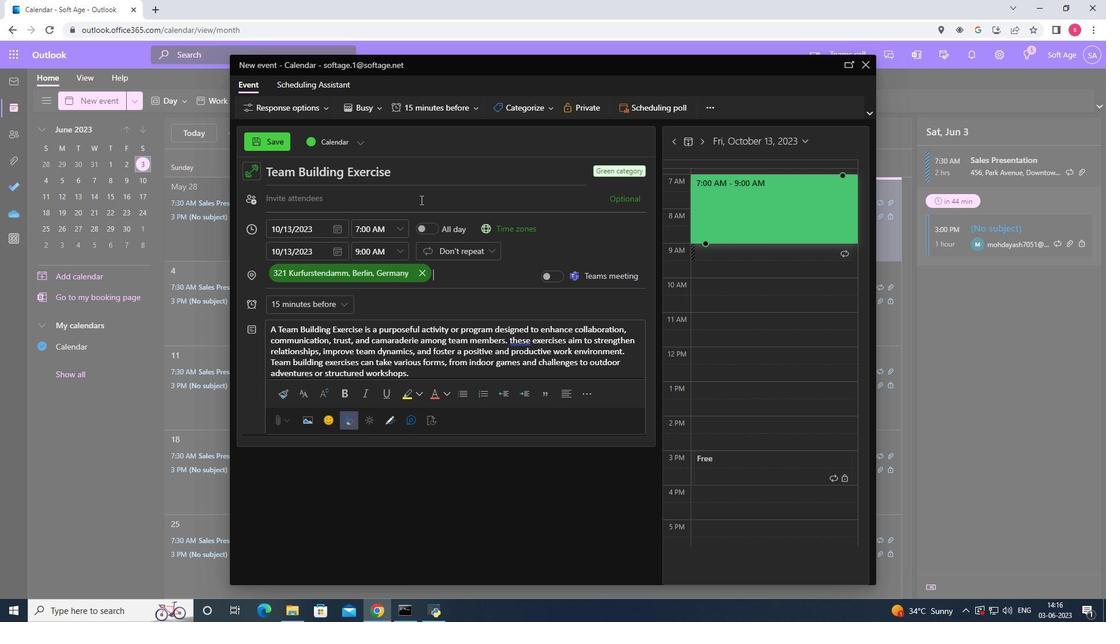 
Action: Mouse moved to (420, 199)
Screenshot: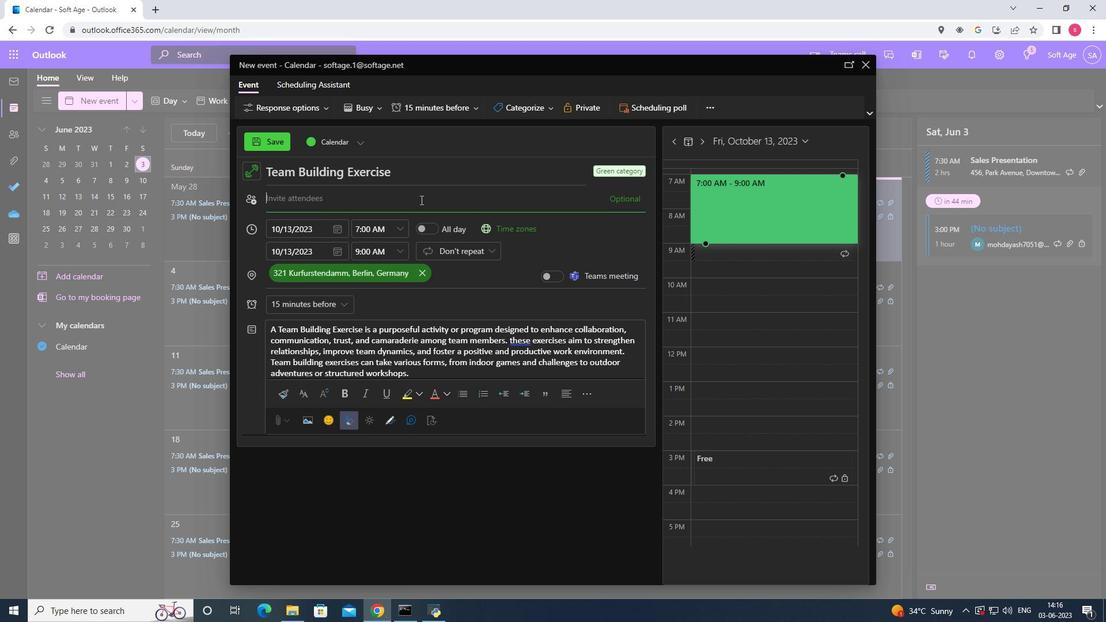 
Action: Key pressed softage.4<Key.shift>@
Screenshot: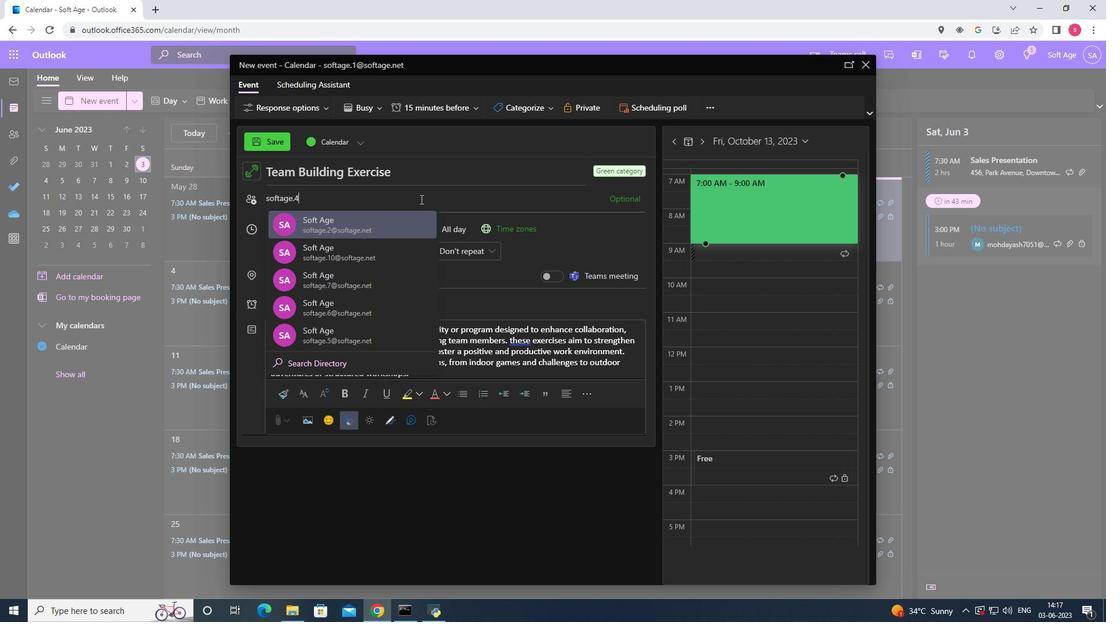 
Action: Mouse moved to (338, 219)
Screenshot: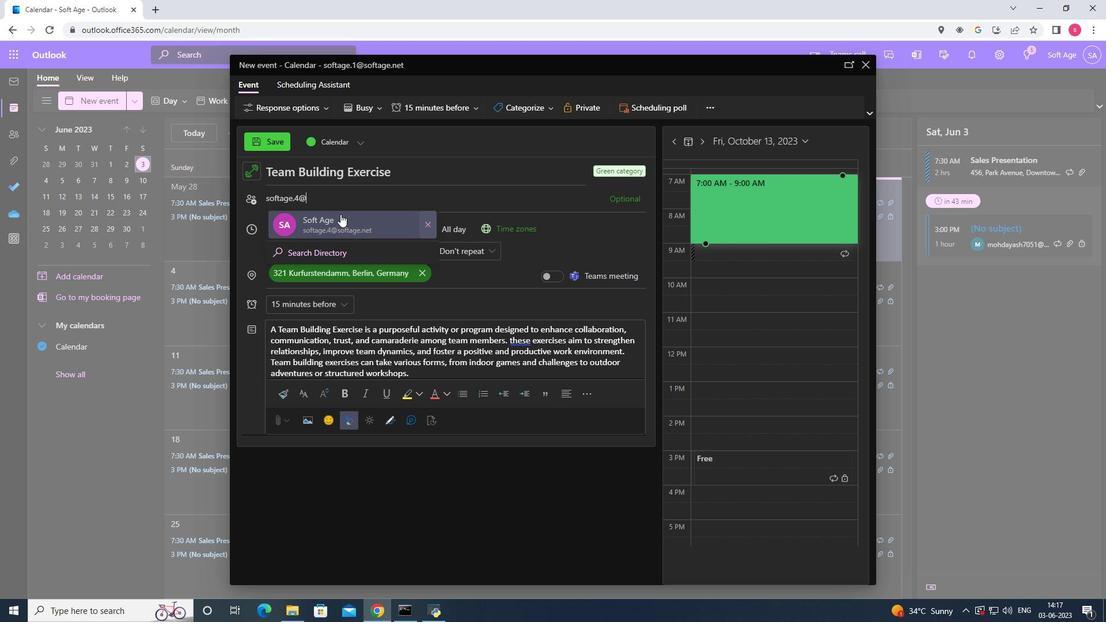 
Action: Mouse pressed left at (338, 219)
Screenshot: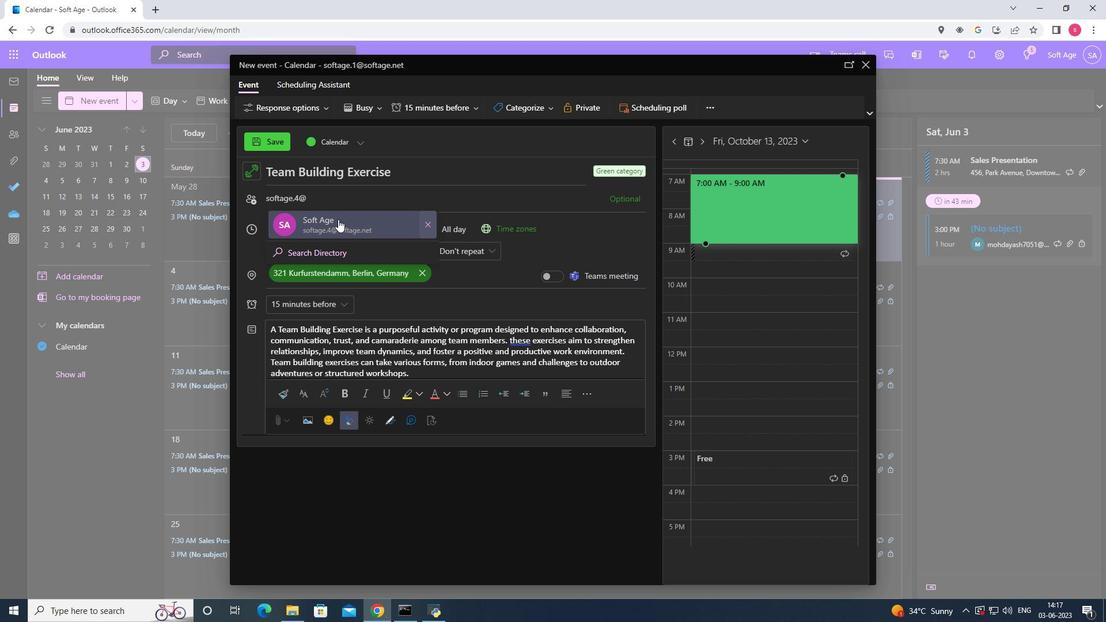 
Action: Mouse moved to (337, 220)
Screenshot: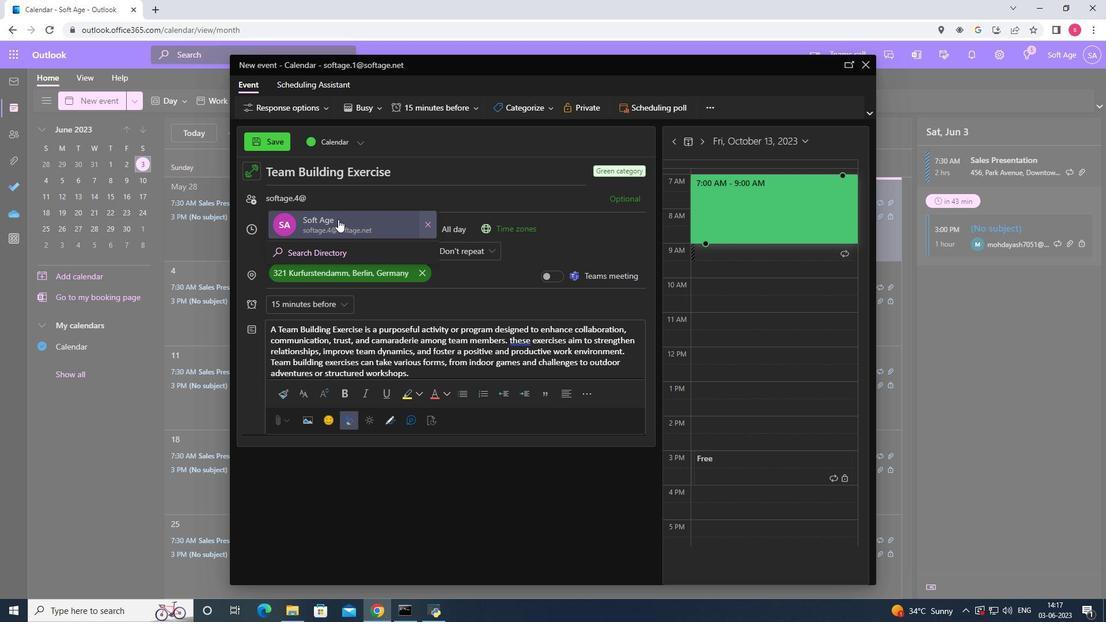 
Action: Key pressed softage.5<Key.shift>@
Screenshot: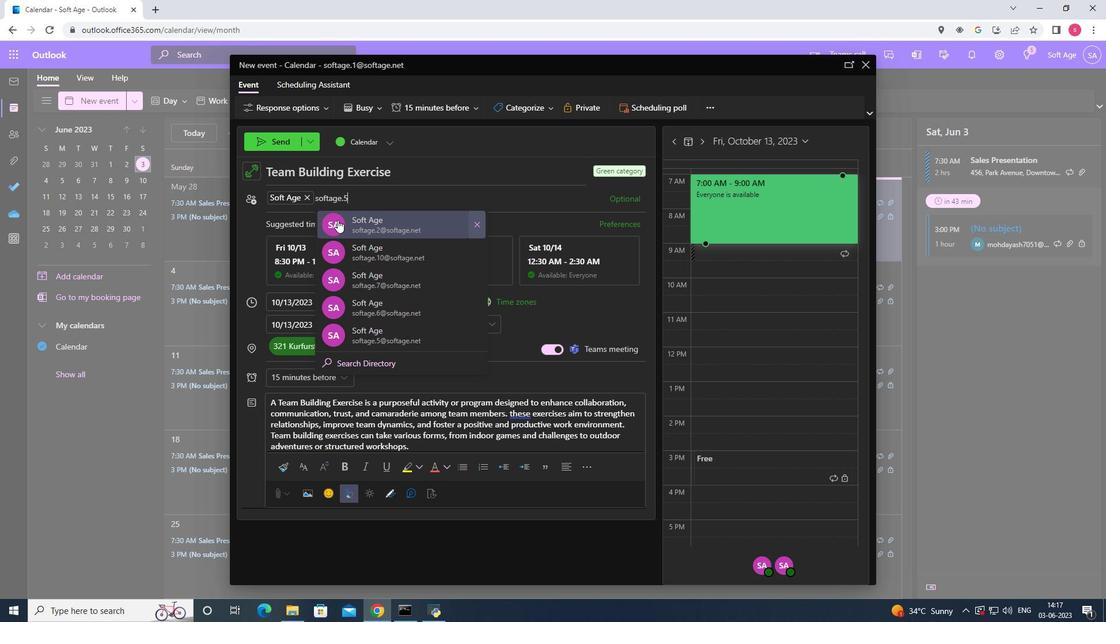 
Action: Mouse moved to (375, 223)
Screenshot: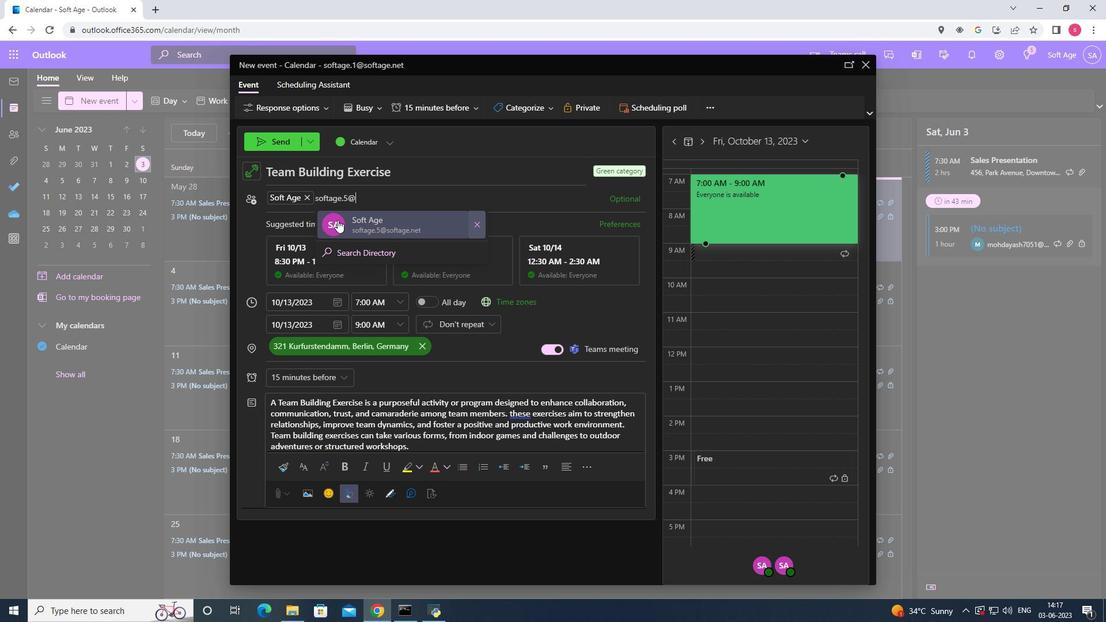
Action: Mouse pressed left at (375, 223)
Screenshot: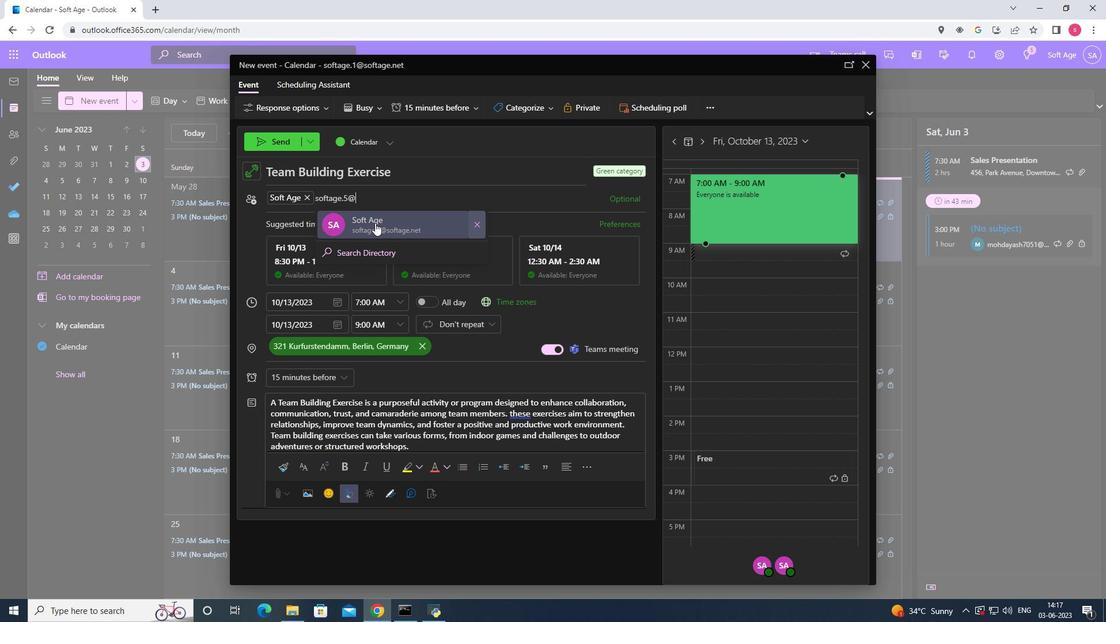 
Action: Mouse moved to (446, 276)
Screenshot: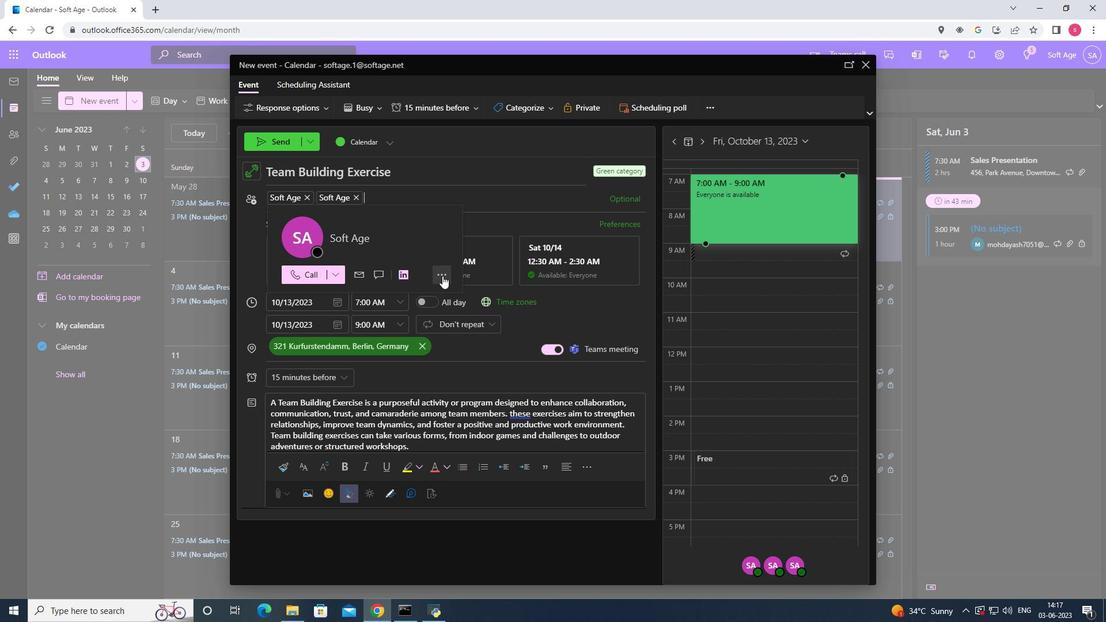 
Action: Mouse pressed left at (446, 276)
Screenshot: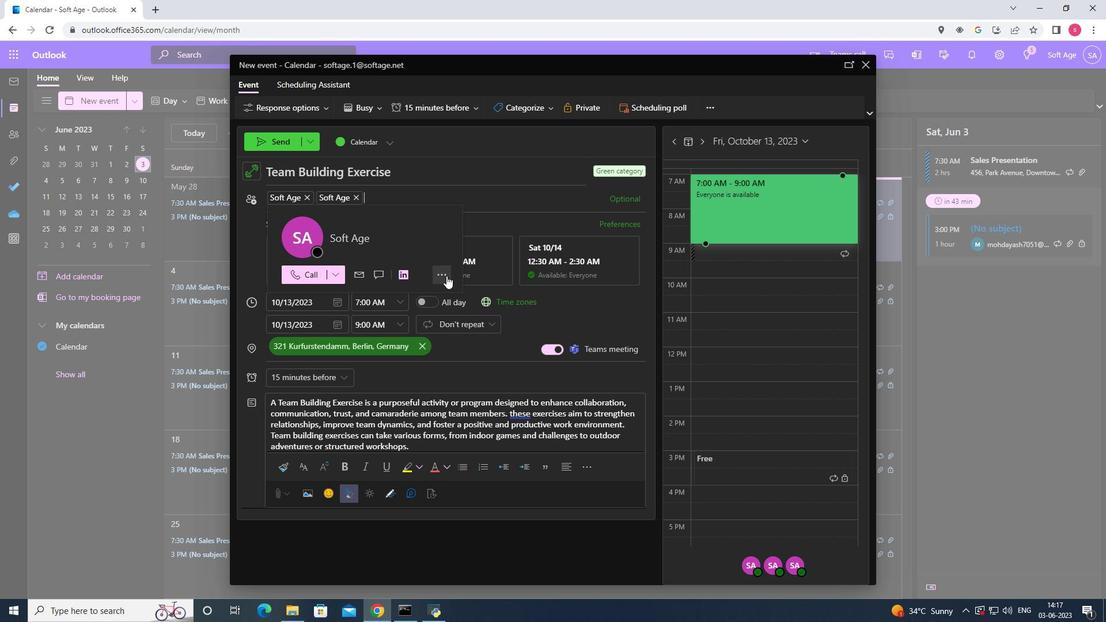 
Action: Mouse moved to (340, 374)
Screenshot: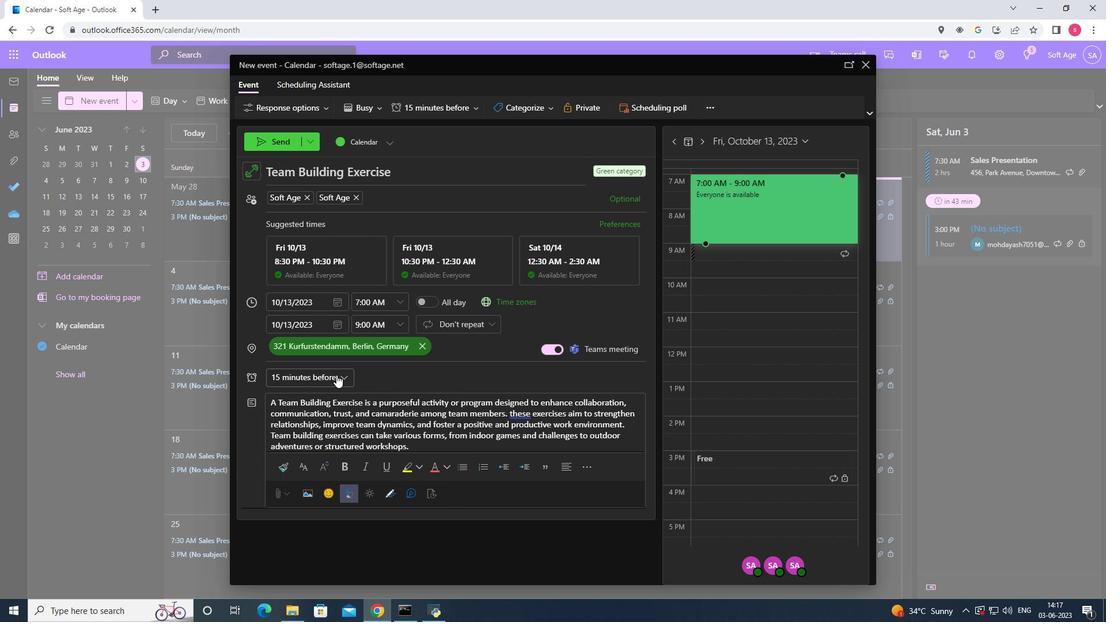 
Action: Mouse pressed left at (340, 374)
Screenshot: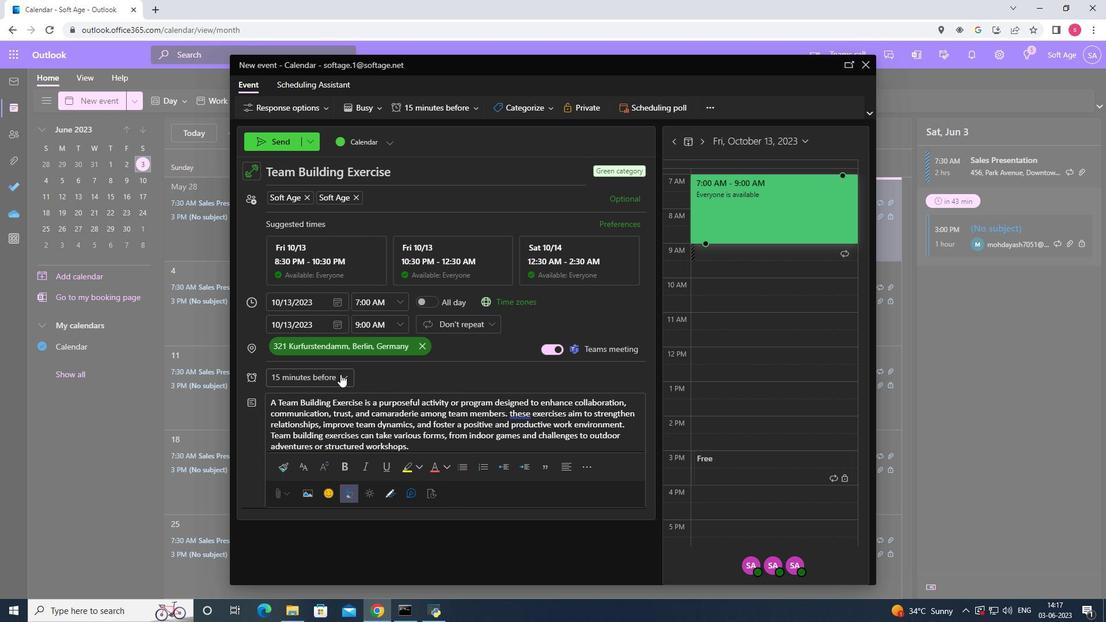 
Action: Mouse moved to (322, 279)
Screenshot: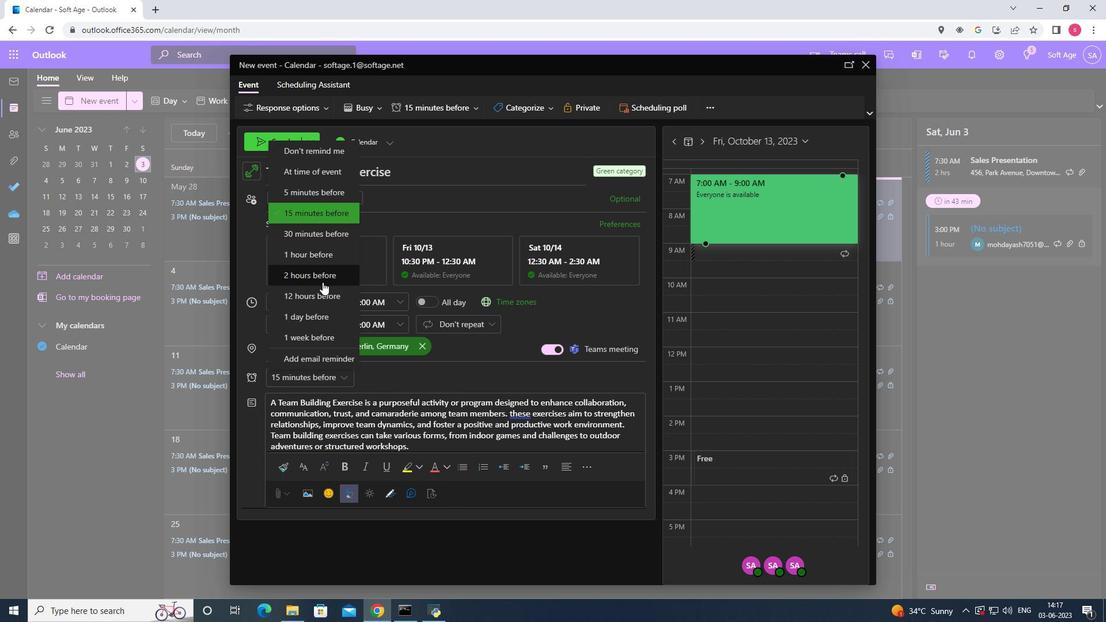
Action: Mouse pressed left at (322, 279)
Screenshot: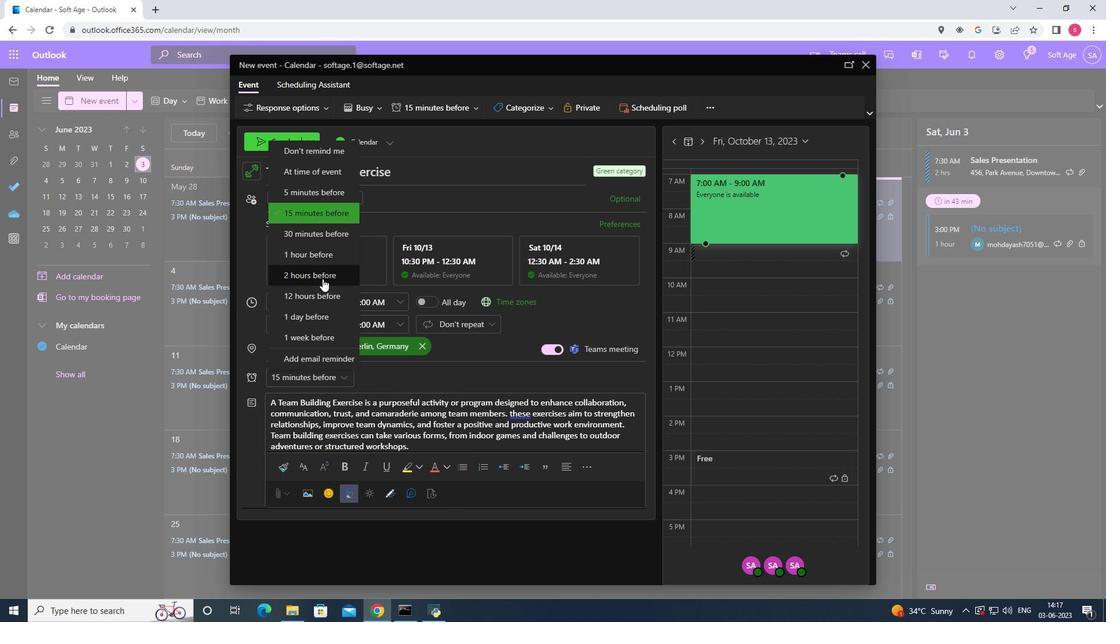 
Action: Mouse moved to (279, 140)
Screenshot: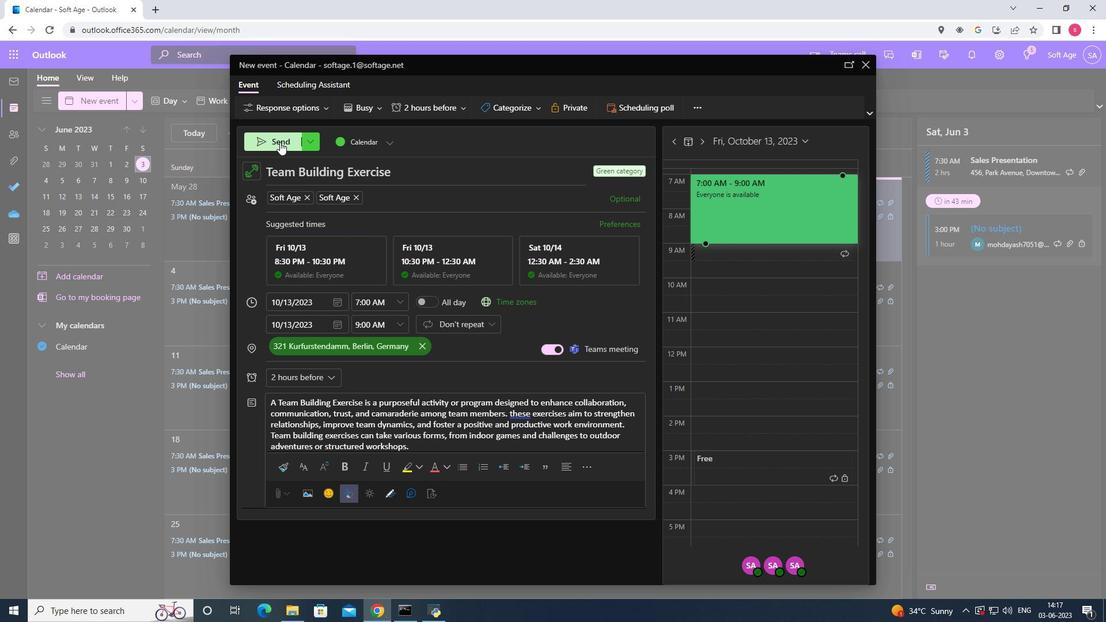 
Action: Mouse pressed left at (279, 140)
Screenshot: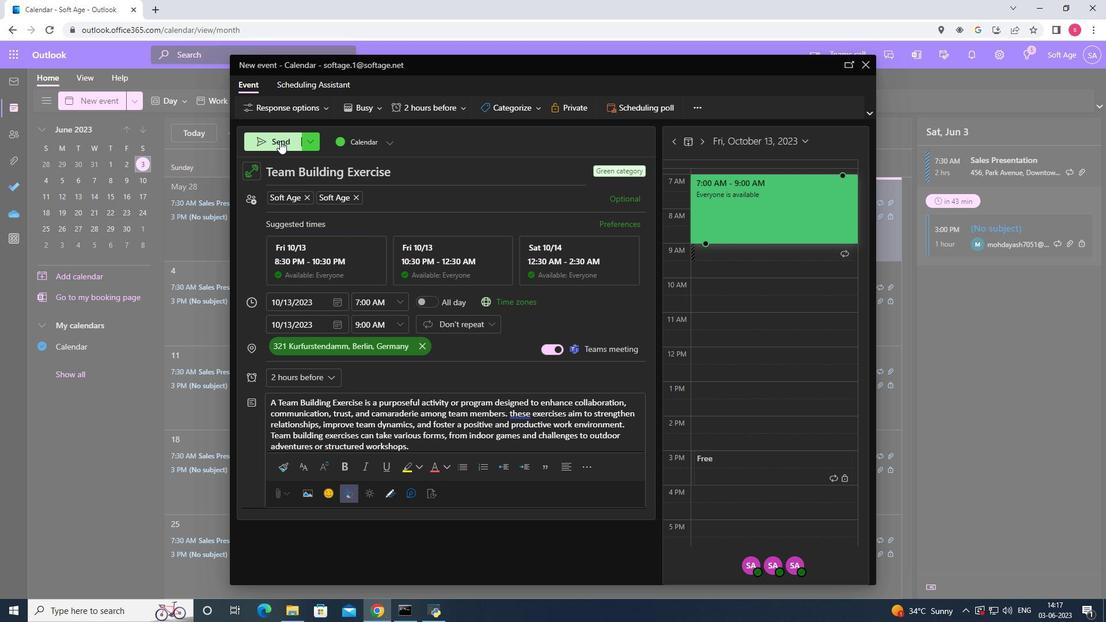
